 Task: Send an email with the signature Kyle Scott with the subject Introduction to a new business partner and the message Can you please provide more information about the new safety regulations? from softage.6@softage.net to softage.9@softage.net and move the email from Sent Items to the folder Manufacturing
Action: Mouse moved to (78, 97)
Screenshot: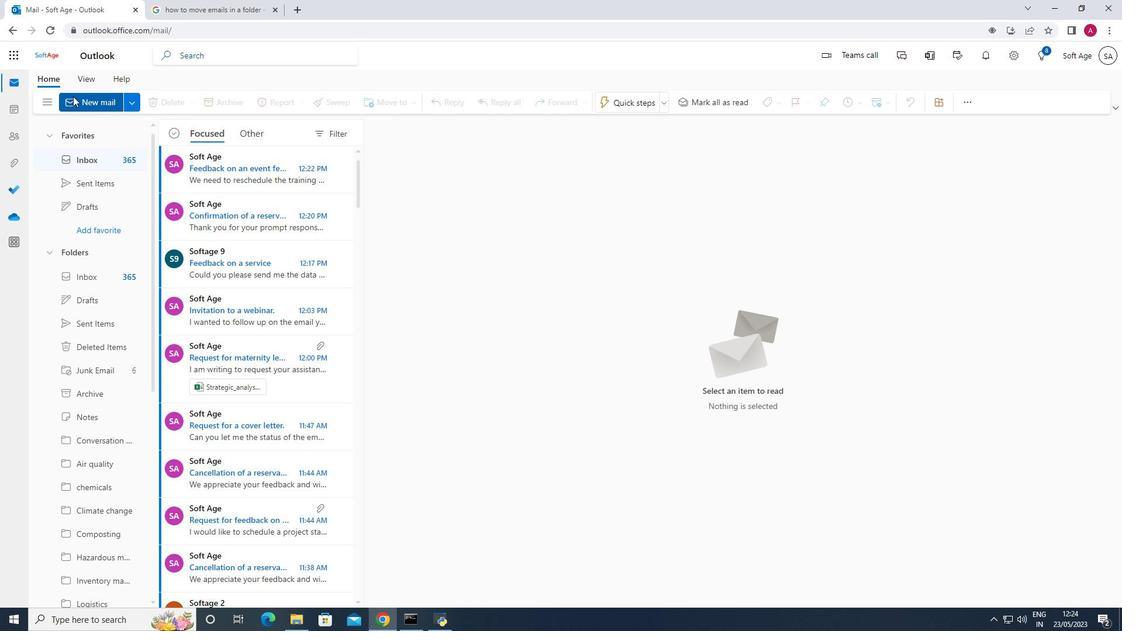 
Action: Mouse pressed left at (78, 97)
Screenshot: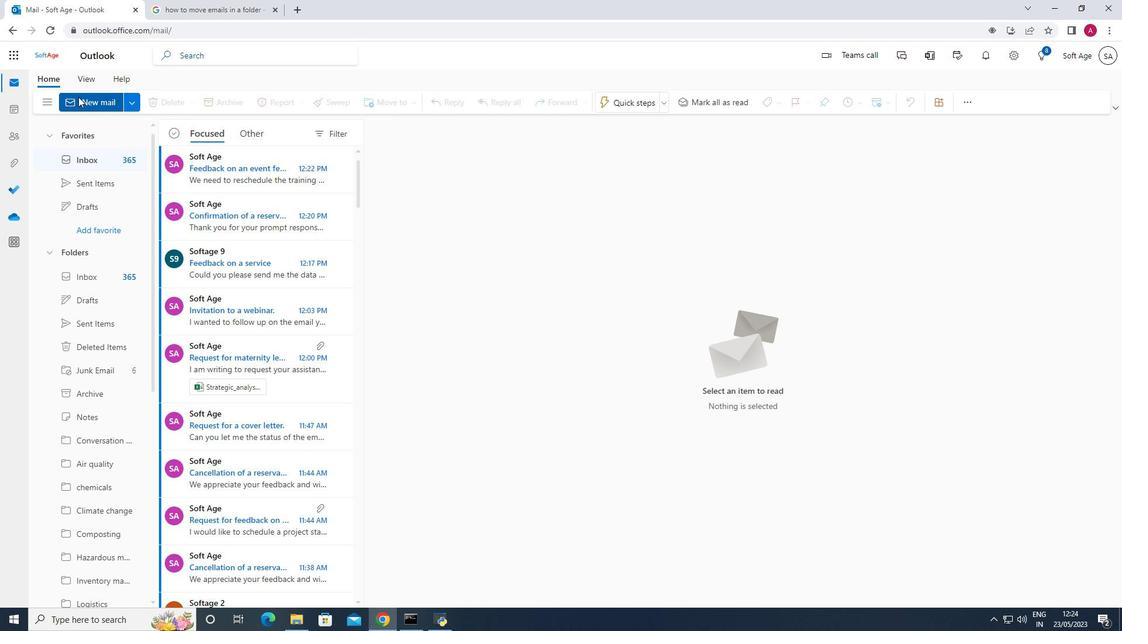 
Action: Mouse moved to (794, 101)
Screenshot: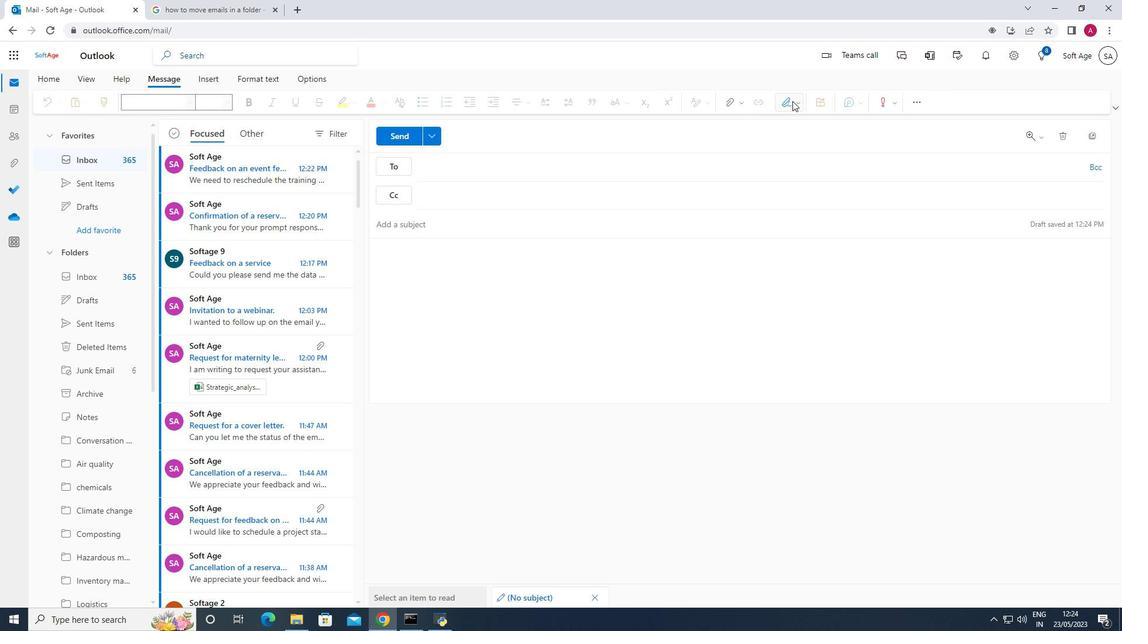 
Action: Mouse pressed left at (794, 101)
Screenshot: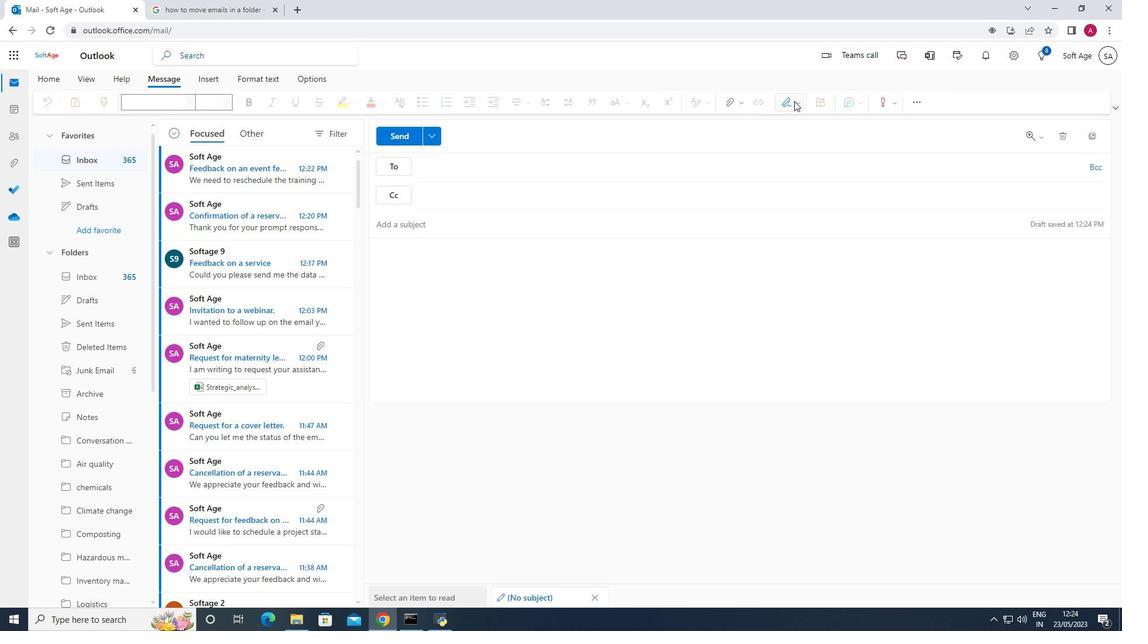 
Action: Mouse moved to (762, 152)
Screenshot: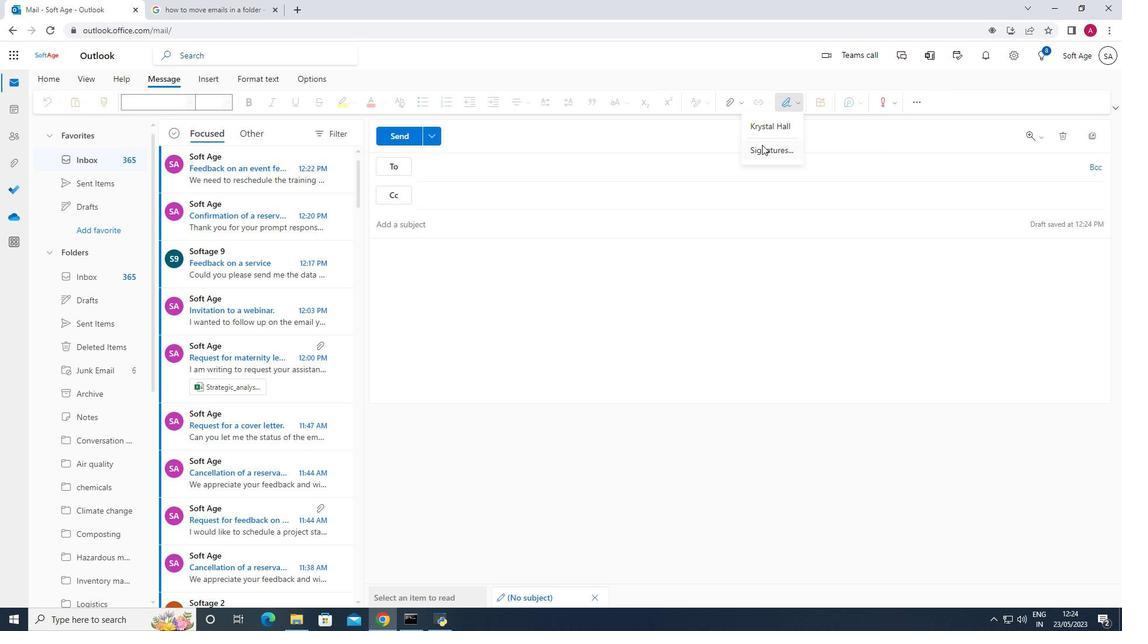 
Action: Mouse pressed left at (762, 152)
Screenshot: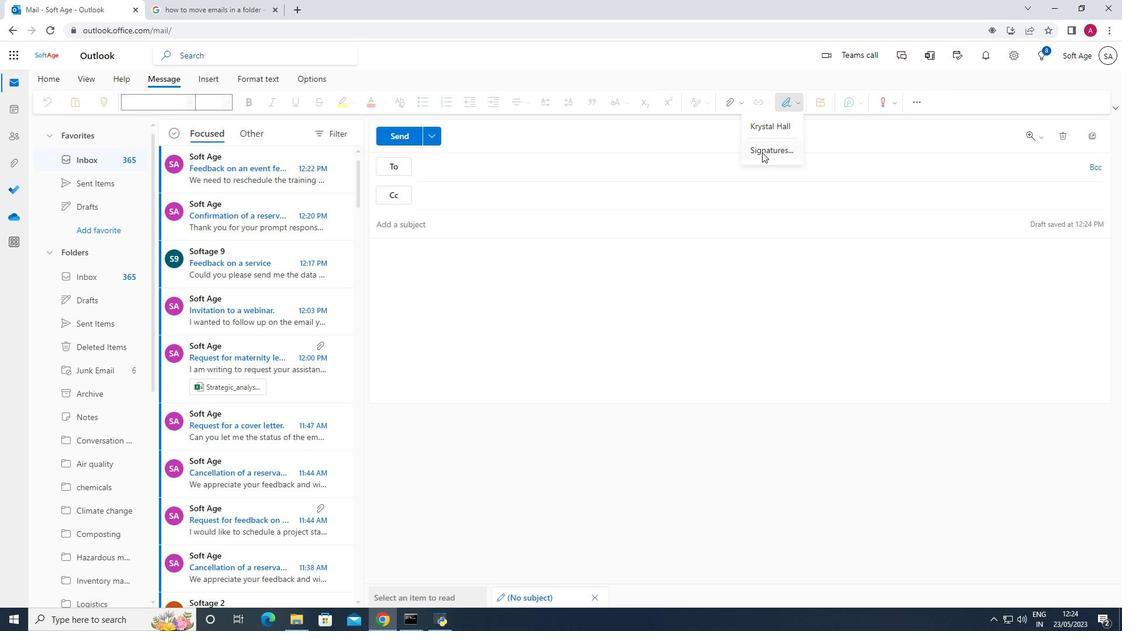 
Action: Mouse moved to (787, 194)
Screenshot: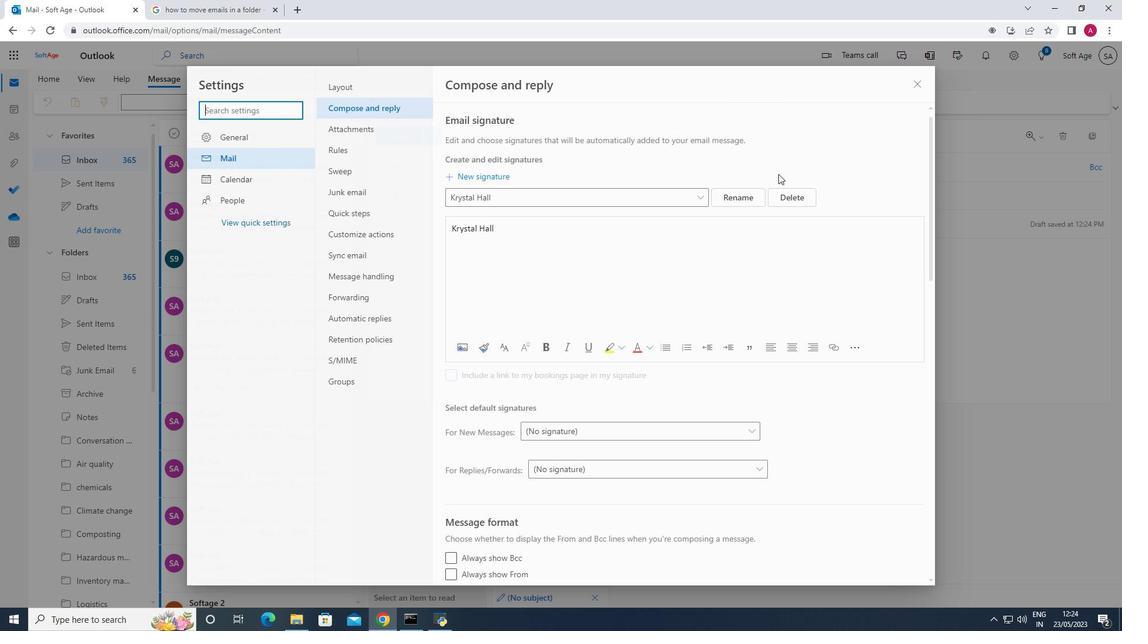 
Action: Mouse pressed left at (787, 194)
Screenshot: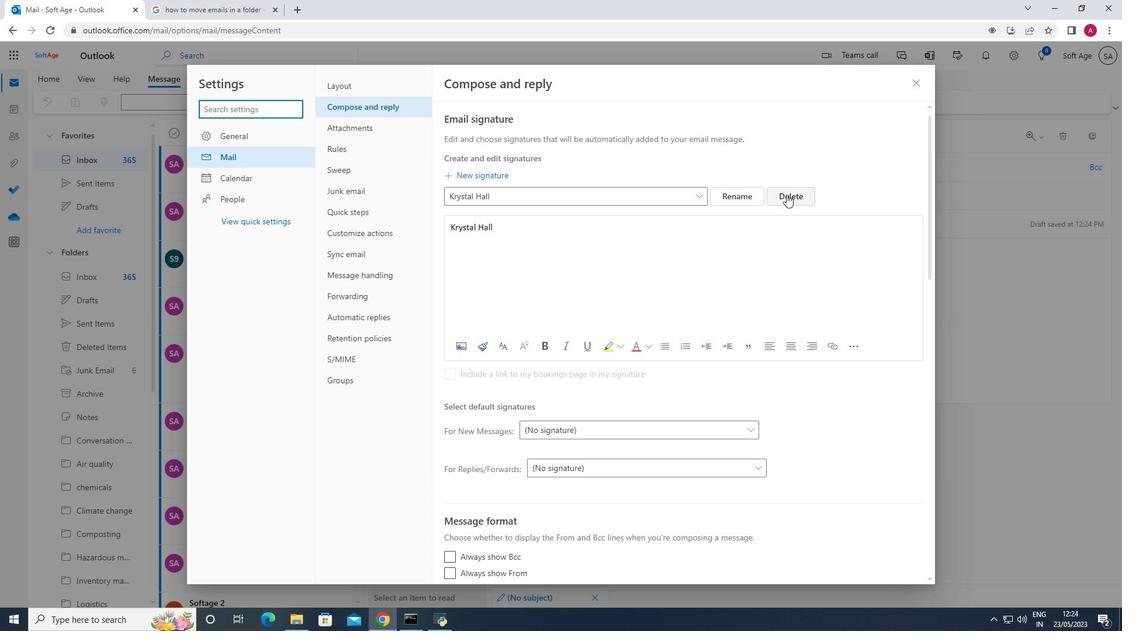 
Action: Mouse moved to (491, 196)
Screenshot: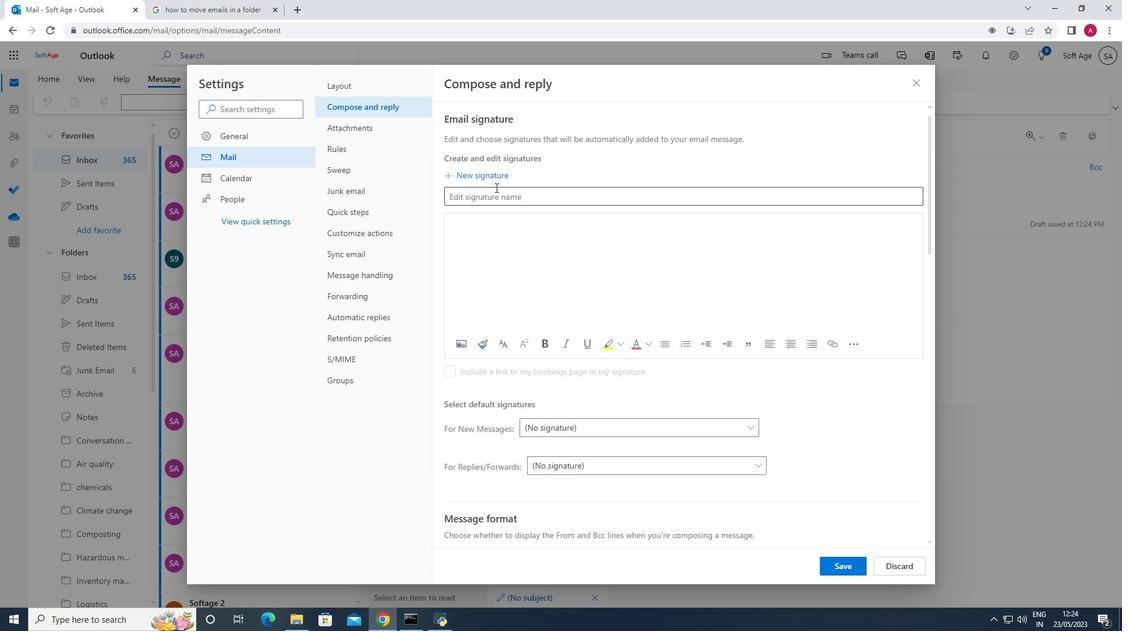 
Action: Mouse pressed left at (491, 196)
Screenshot: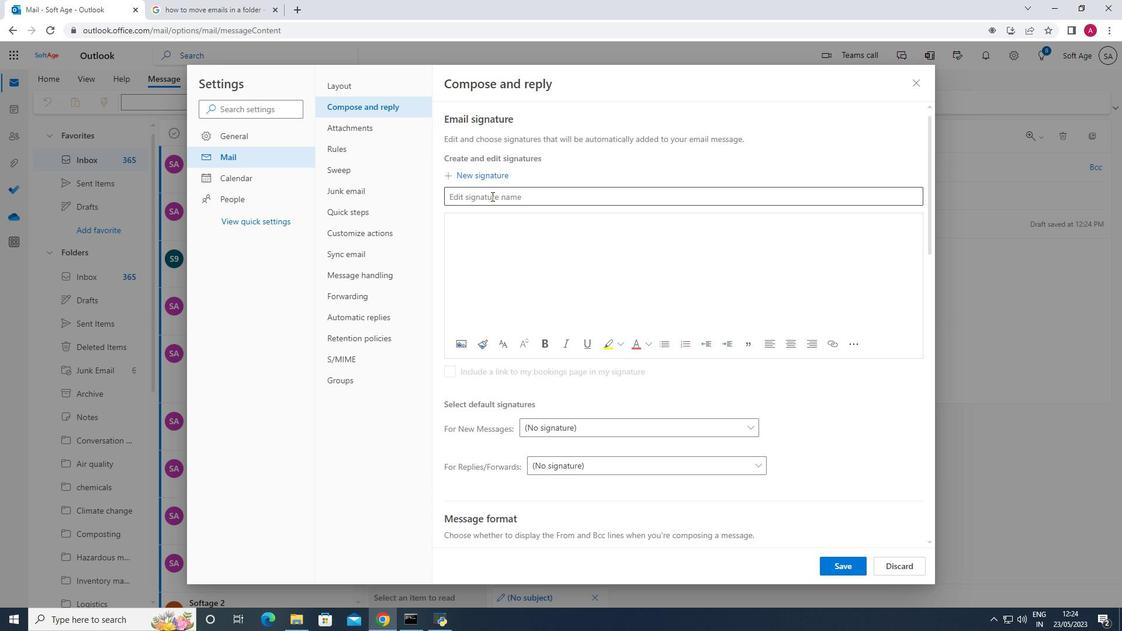 
Action: Key pressed <Key.shift_r>Kyle<Key.space><Key.shift>Scott
Screenshot: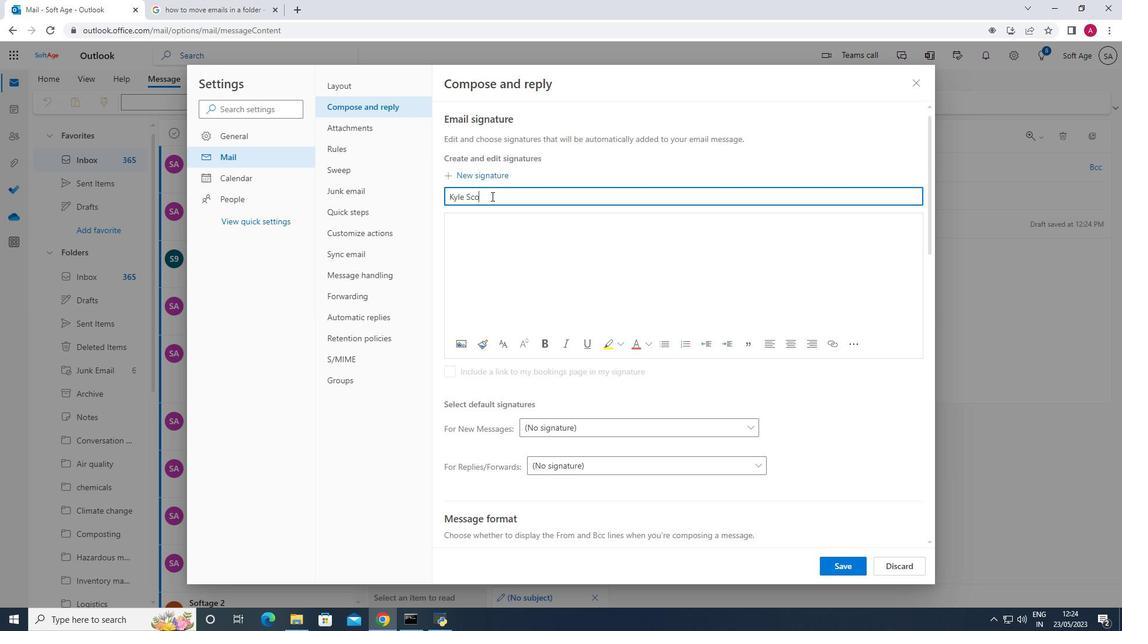 
Action: Mouse moved to (447, 221)
Screenshot: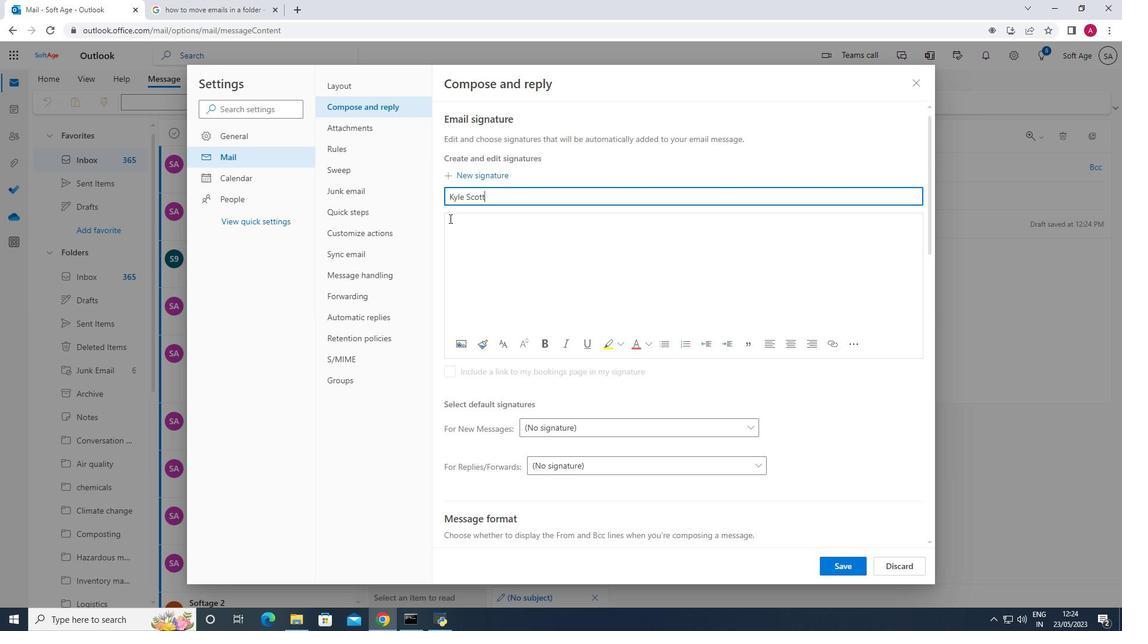 
Action: Mouse pressed left at (447, 221)
Screenshot: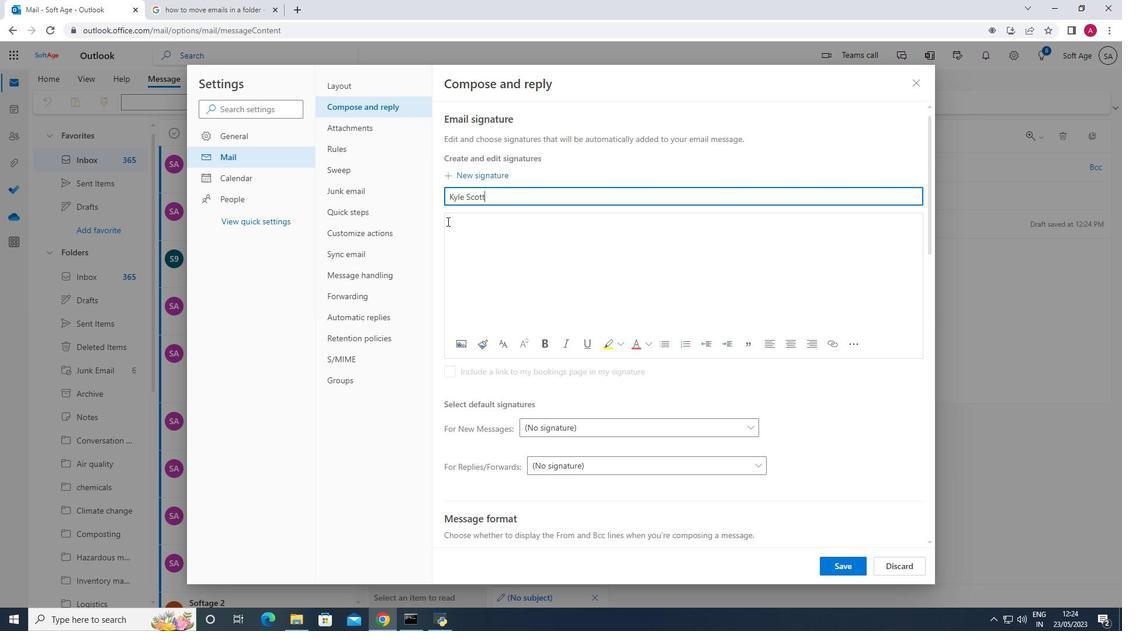 
Action: Key pressed <Key.shift_r>Kyle<Key.space><Key.shift>Scott
Screenshot: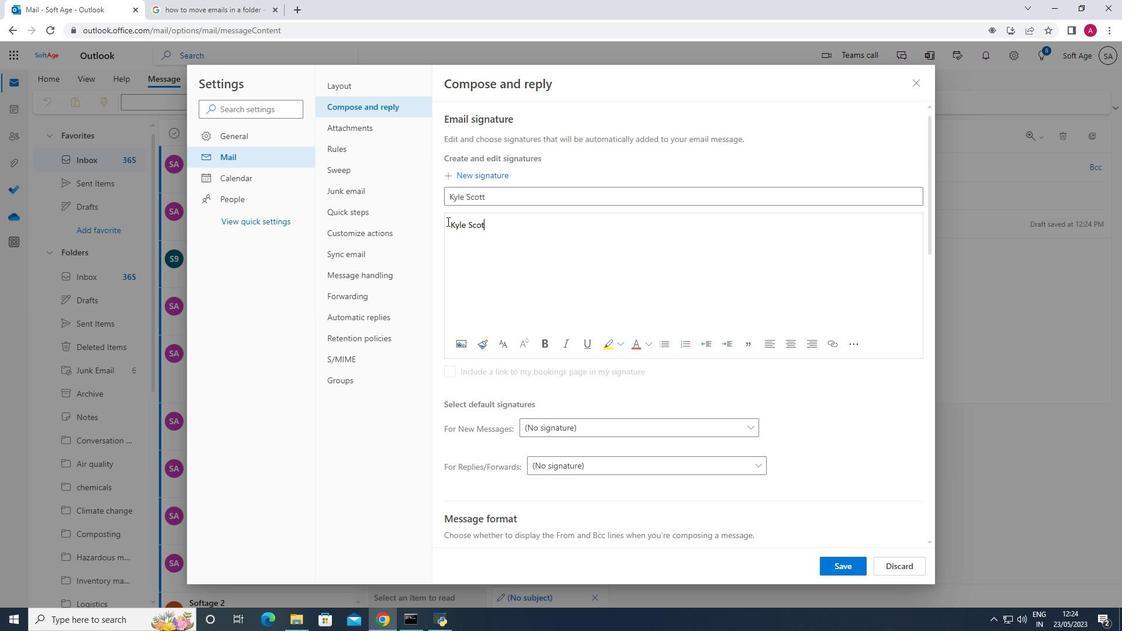 
Action: Mouse moved to (840, 569)
Screenshot: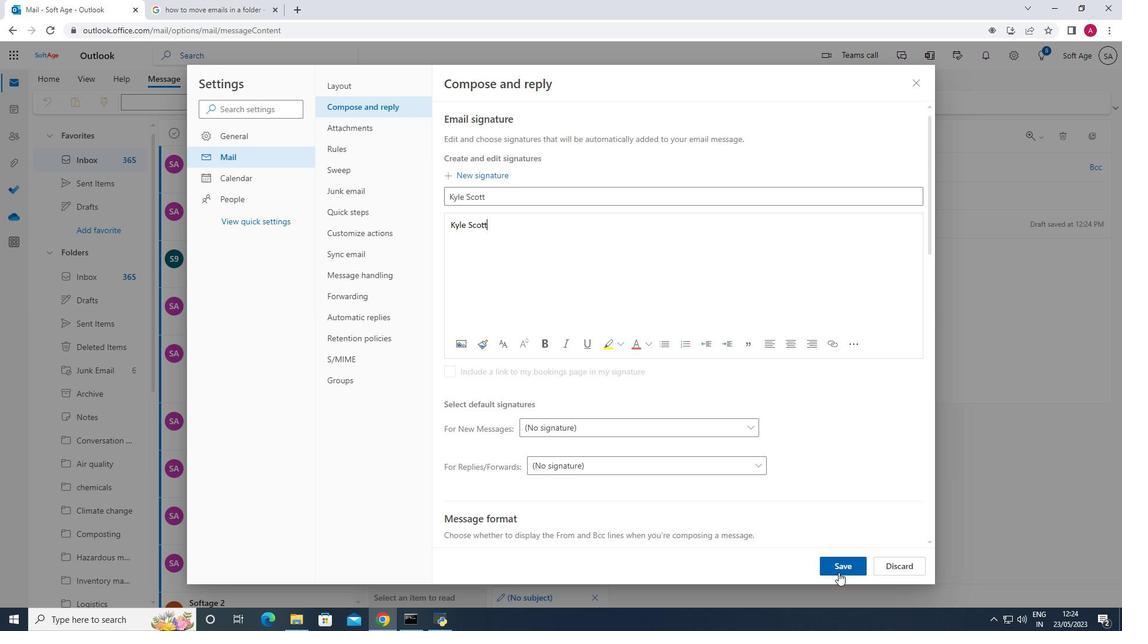 
Action: Mouse pressed left at (840, 569)
Screenshot: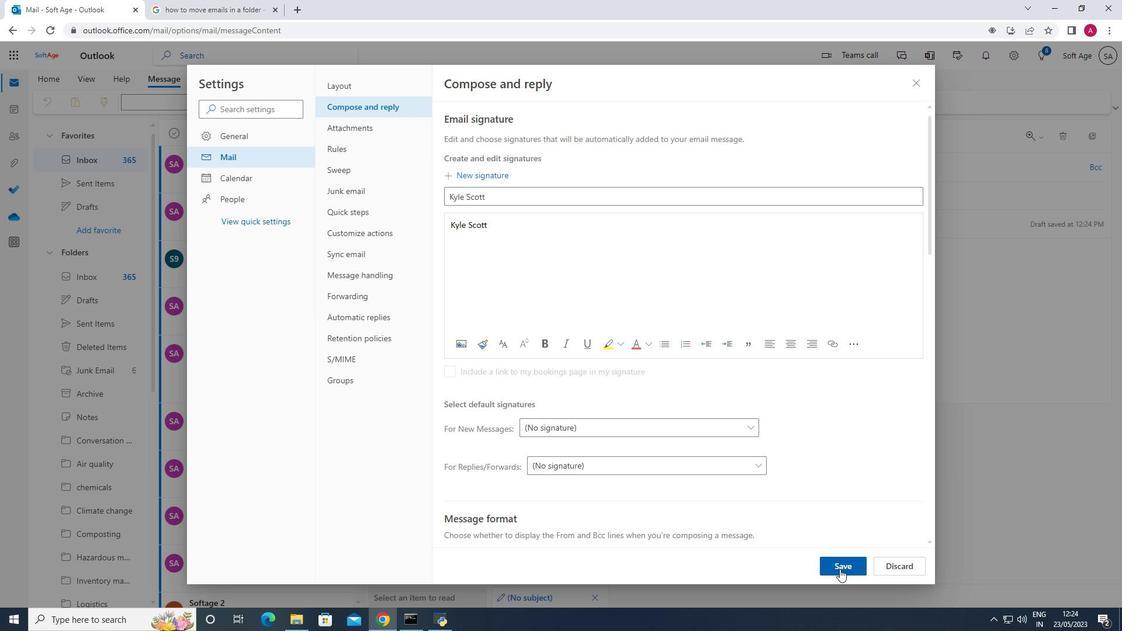 
Action: Mouse moved to (915, 86)
Screenshot: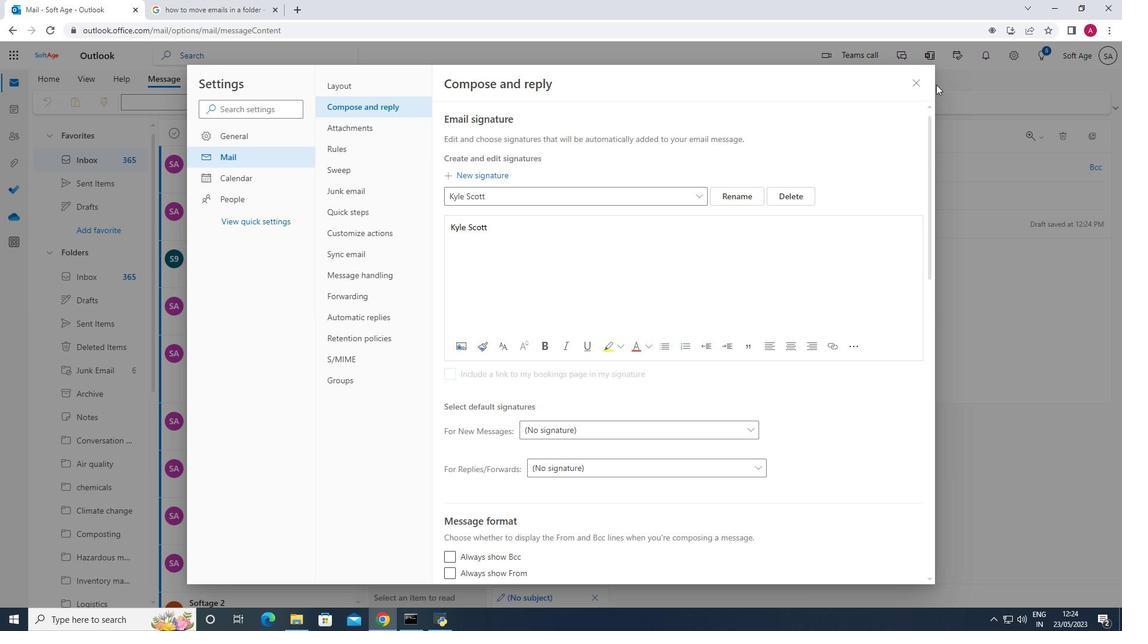 
Action: Mouse pressed left at (915, 86)
Screenshot: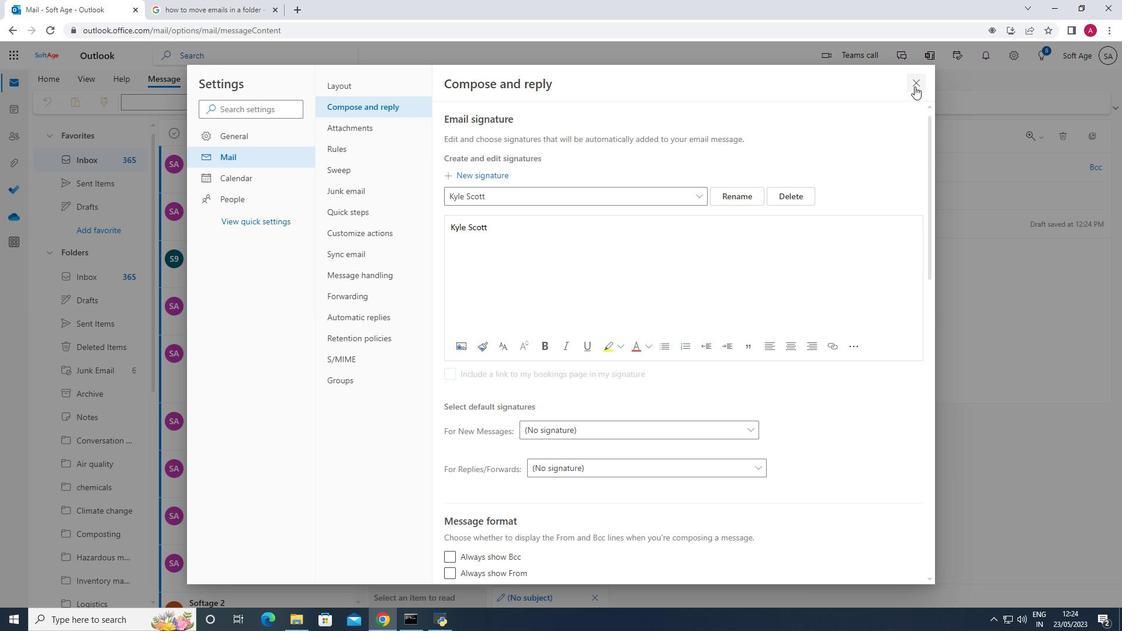 
Action: Mouse moved to (800, 108)
Screenshot: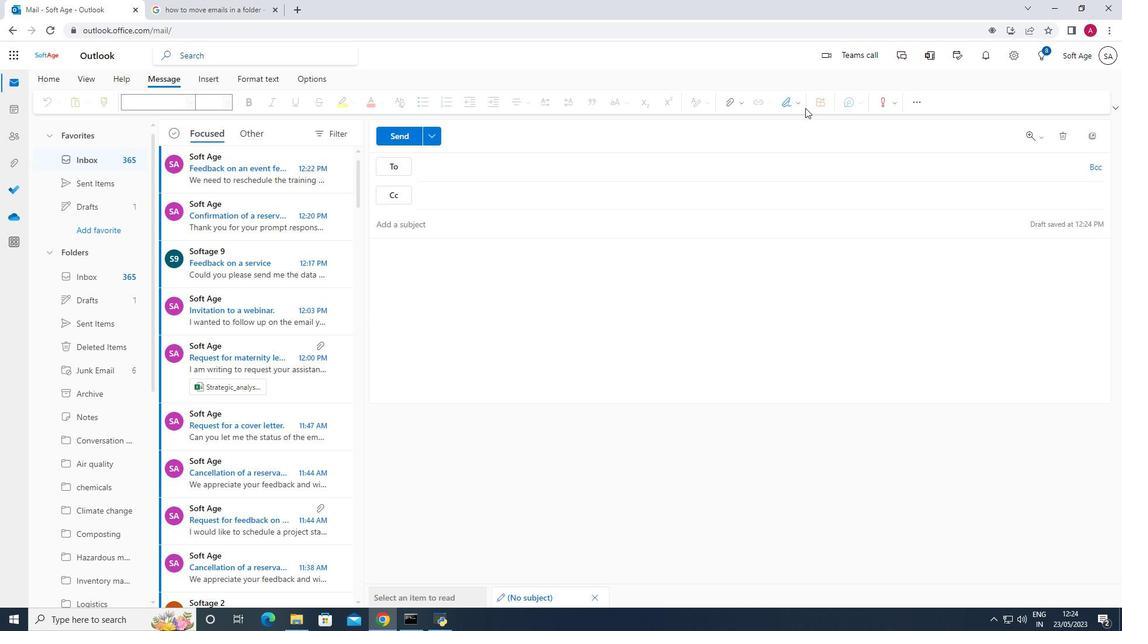 
Action: Mouse pressed left at (800, 108)
Screenshot: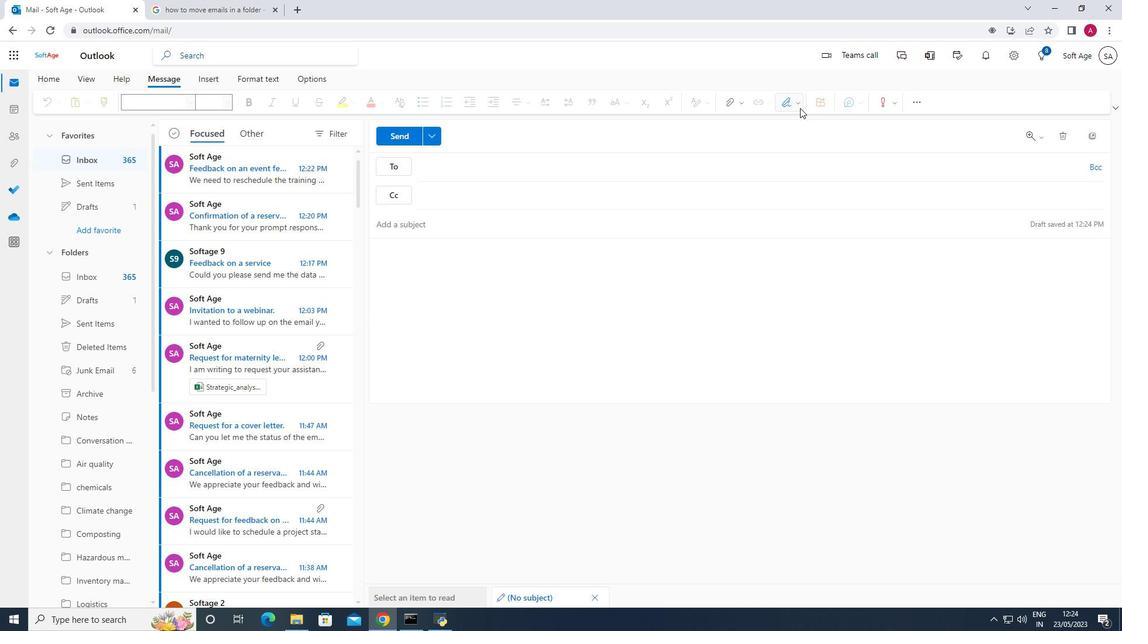 
Action: Mouse moved to (771, 130)
Screenshot: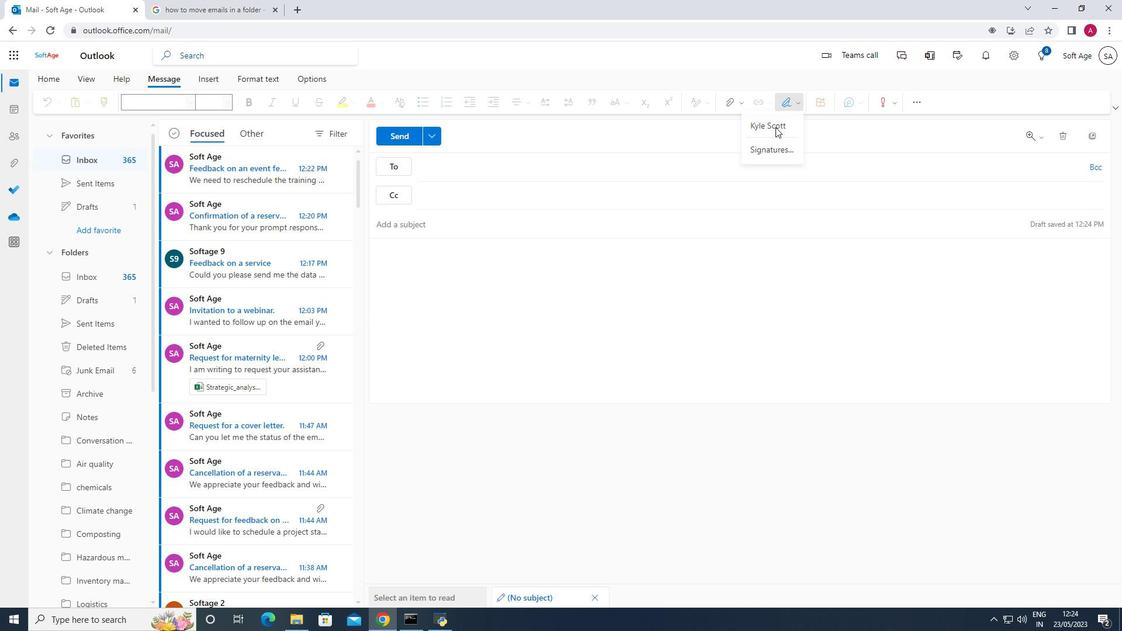 
Action: Mouse pressed left at (771, 130)
Screenshot: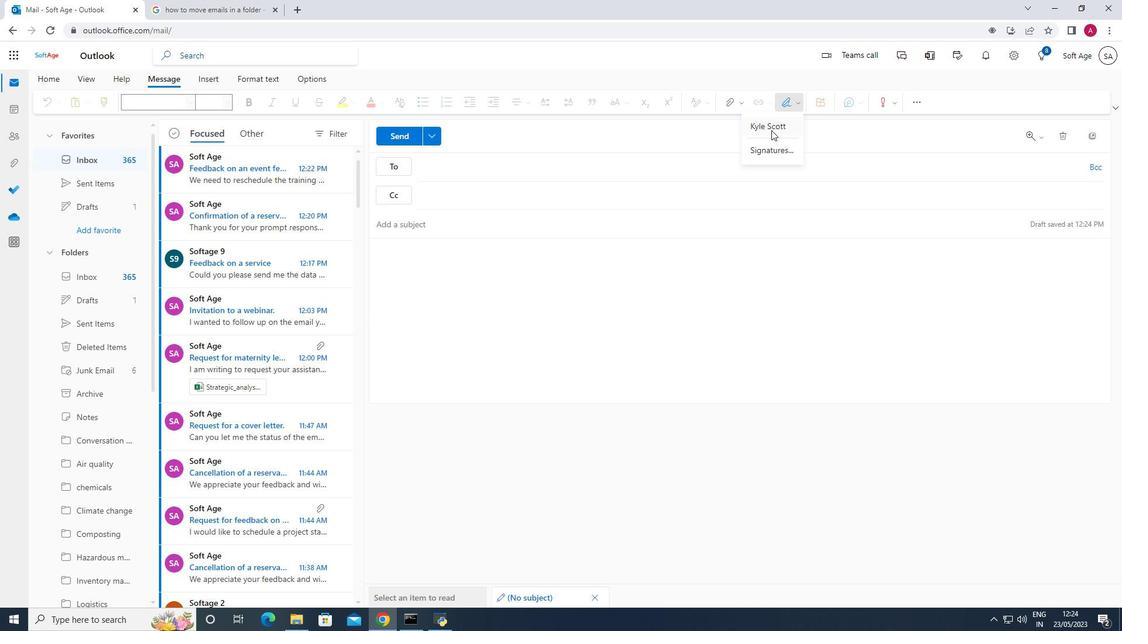 
Action: Mouse moved to (398, 221)
Screenshot: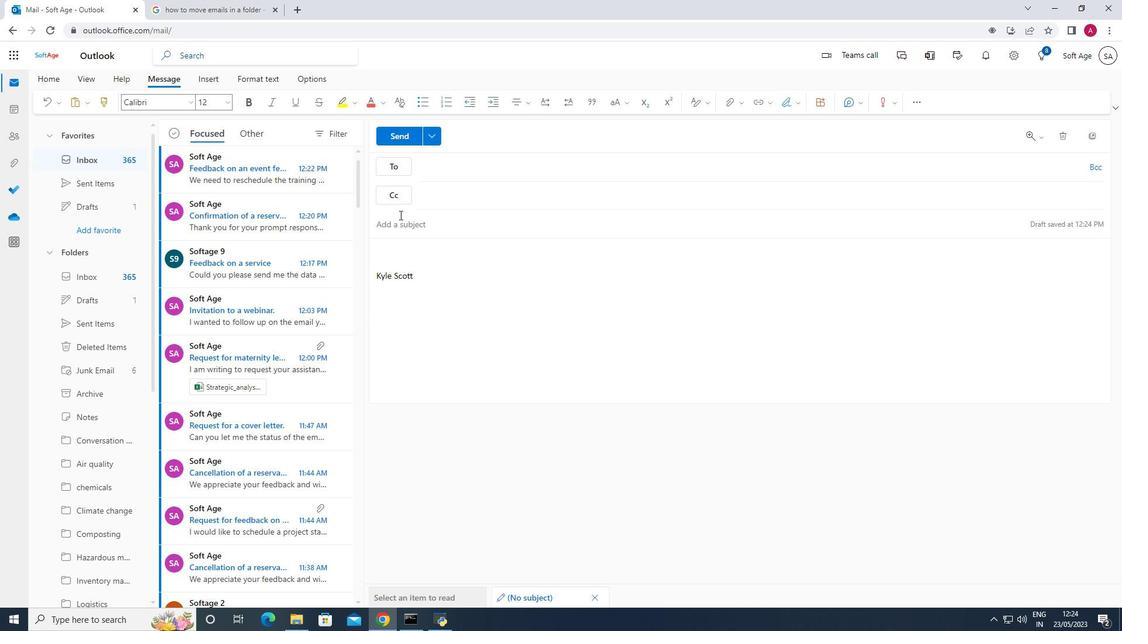 
Action: Mouse pressed left at (398, 221)
Screenshot: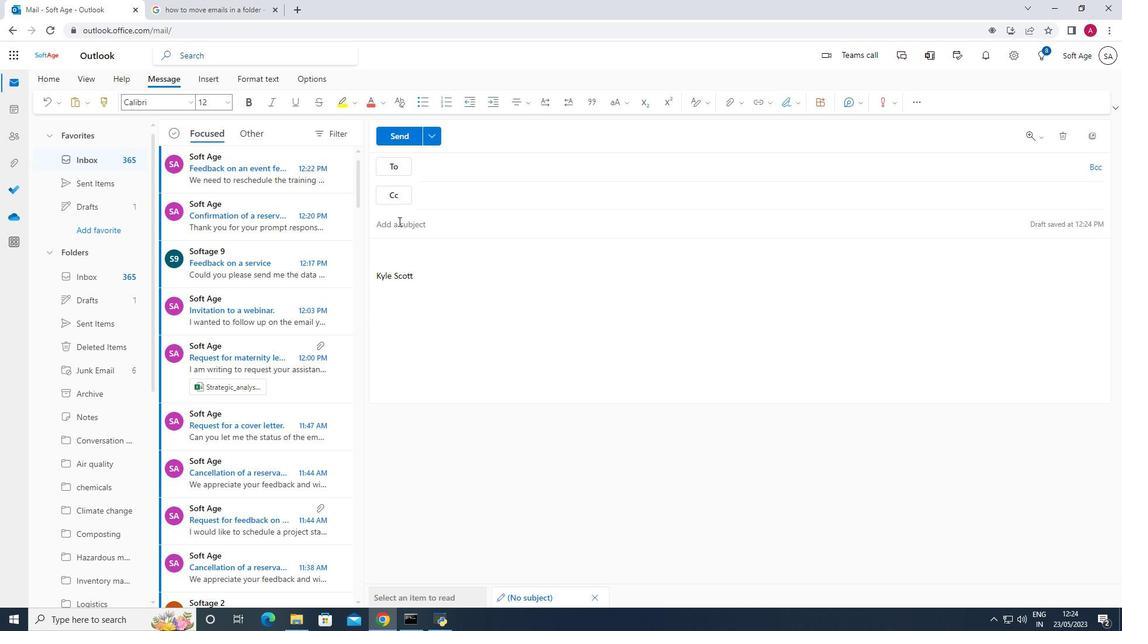 
Action: Key pressed <Key.shift><Key.shift><Key.shift><Key.shift><Key.shift><Key.shift><Key.shift><Key.shift><Key.shift><Key.shift><Key.shift><Key.shift><Key.shift><Key.shift><Key.shift><Key.shift><Key.shift><Key.shift><Key.shift><Key.shift><Key.shift>Introduction<Key.space>to<Key.space>a<Key.space>new<Key.space>business<Key.space>partner<Key.space>
Screenshot: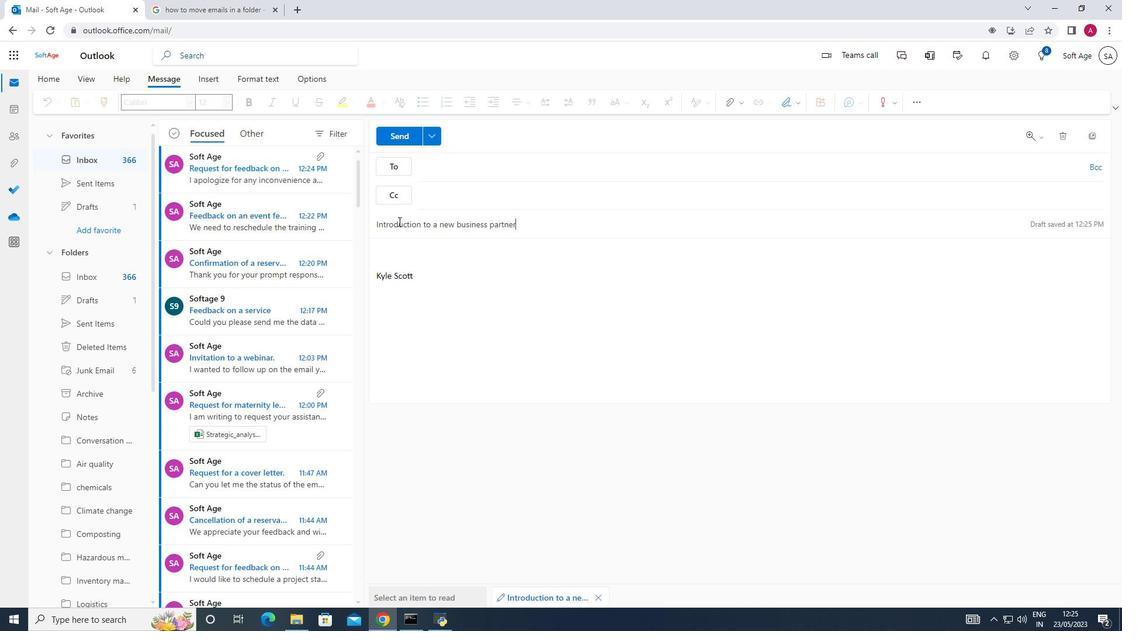 
Action: Mouse moved to (384, 249)
Screenshot: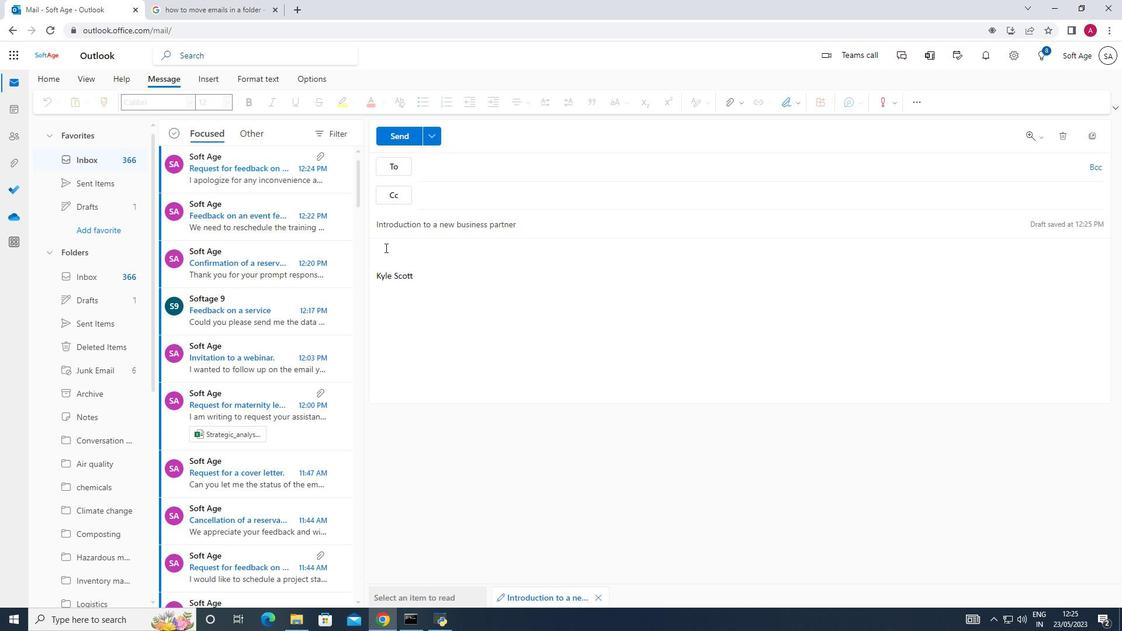 
Action: Mouse pressed left at (384, 249)
Screenshot: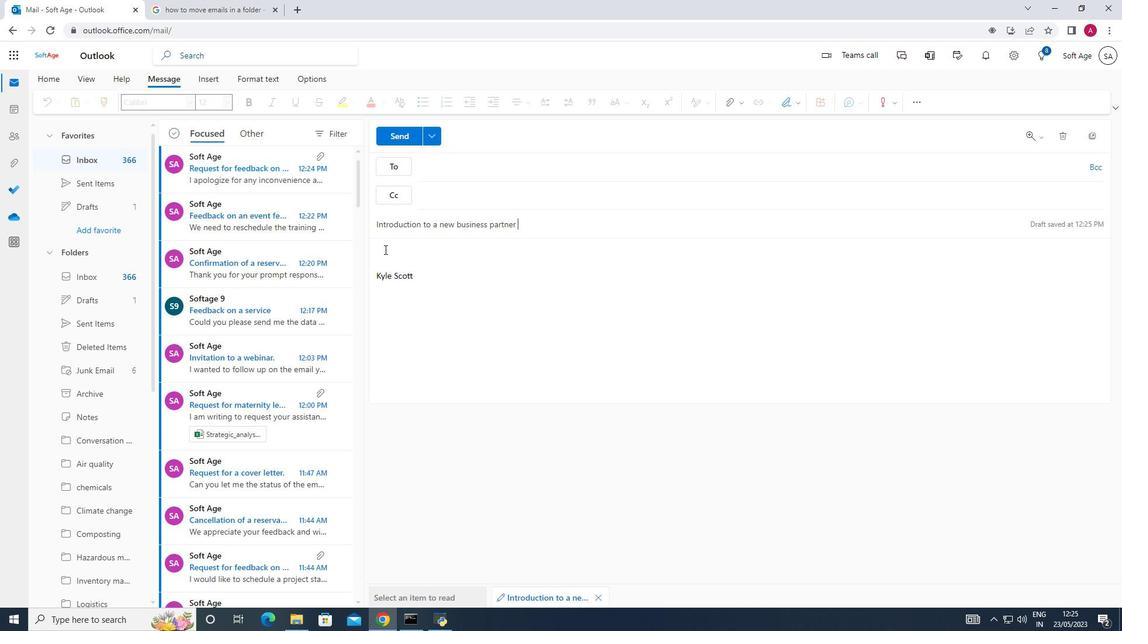 
Action: Key pressed <Key.shift>Can<Key.space>u<Key.space>please<Key.space>provide<Key.space>more<Key.space><Key.tab><Key.space>about<Key.space>the<Key.space><Key.space><Key.backspace>new<Key.space>safety<Key.space>regulations<Key.shift_r>?
Screenshot: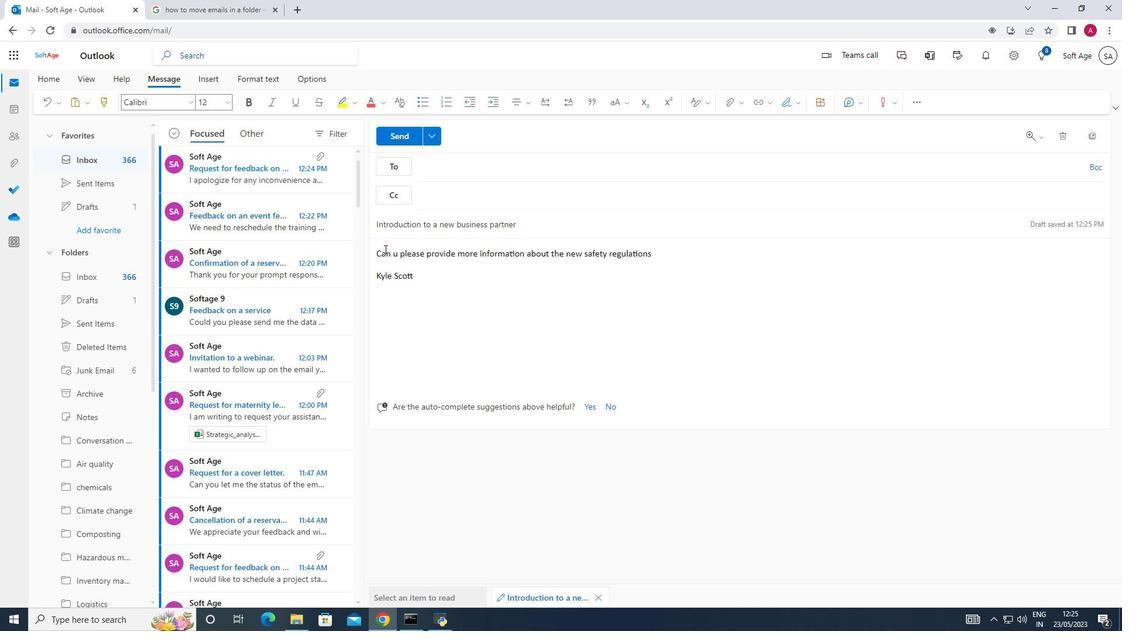 
Action: Mouse moved to (435, 164)
Screenshot: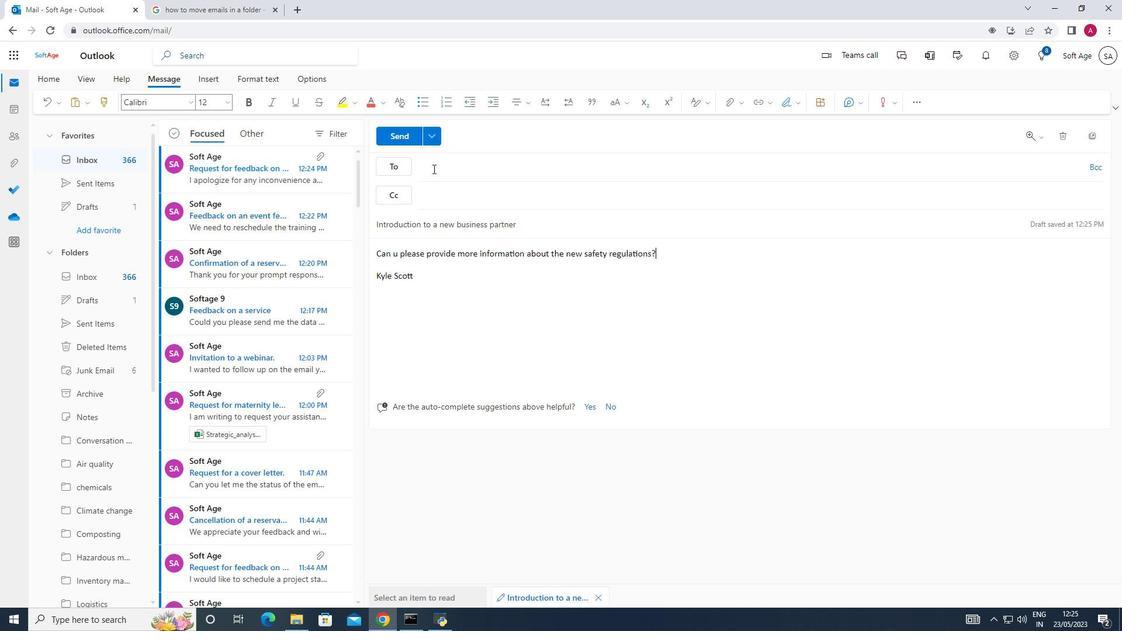 
Action: Mouse pressed left at (435, 164)
Screenshot: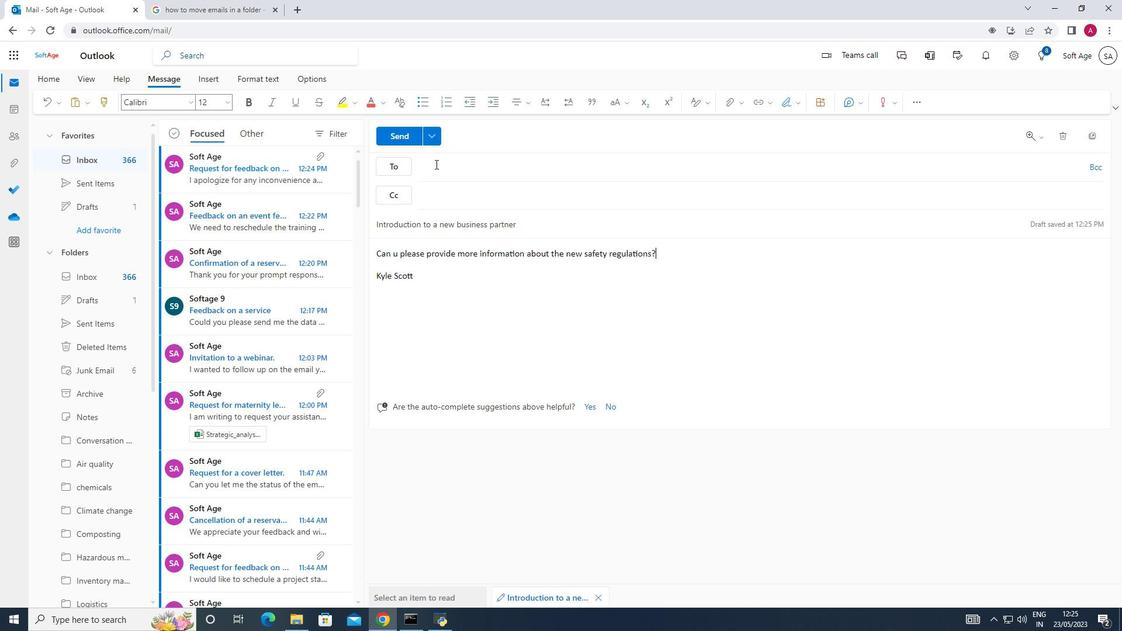 
Action: Key pressed <Key.shift>softage.9<Key.shift>@softage.net
Screenshot: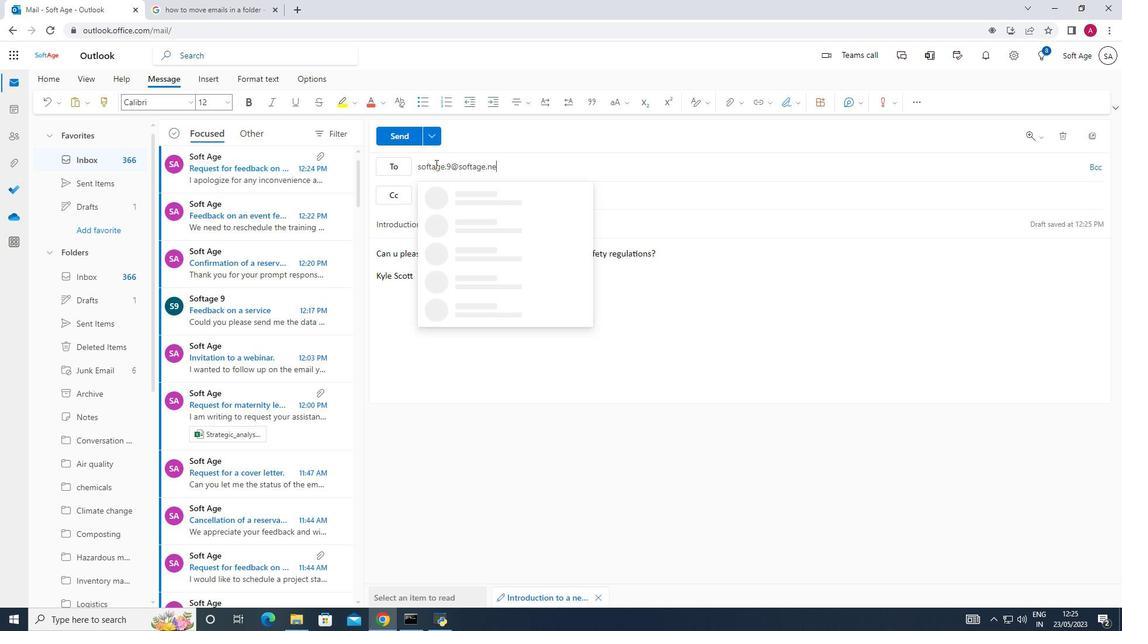 
Action: Mouse moved to (482, 202)
Screenshot: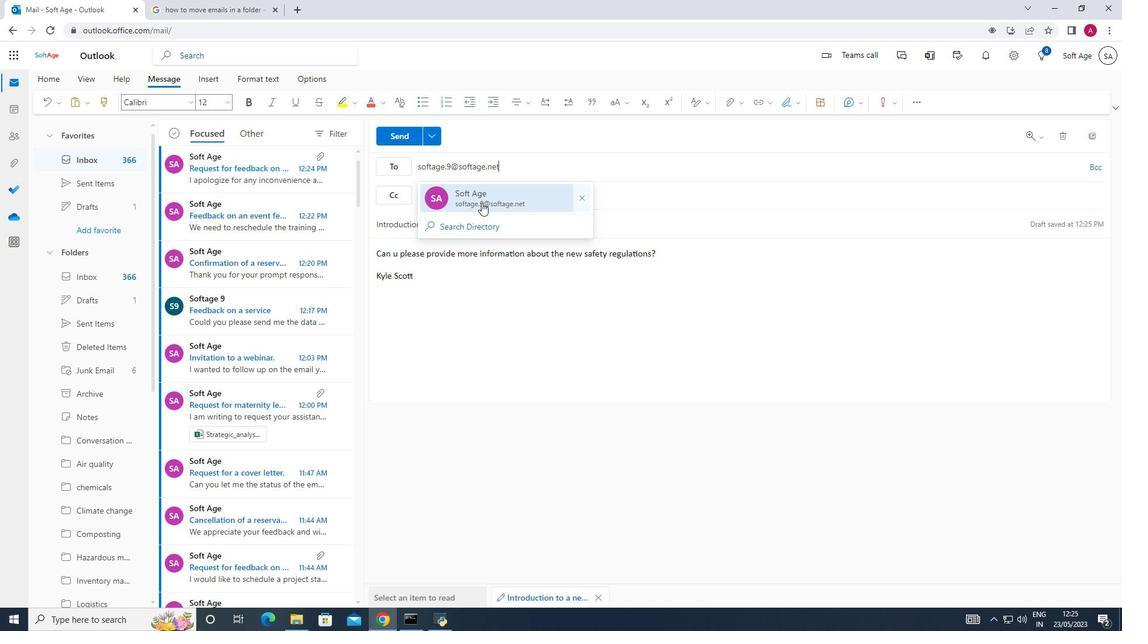 
Action: Mouse pressed left at (482, 202)
Screenshot: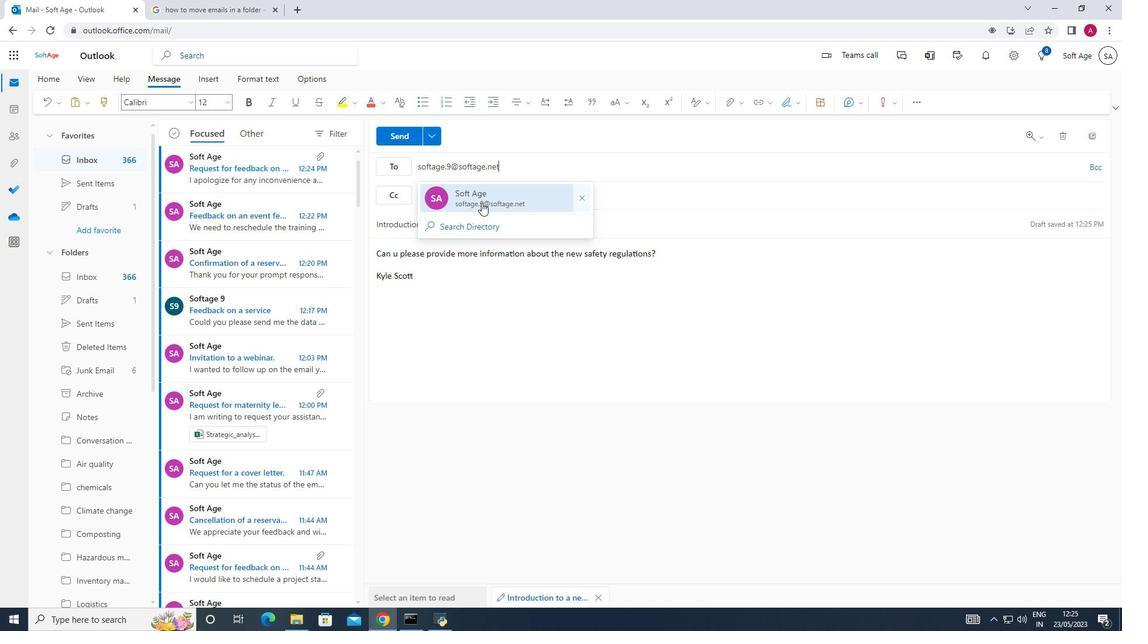 
Action: Mouse moved to (393, 130)
Screenshot: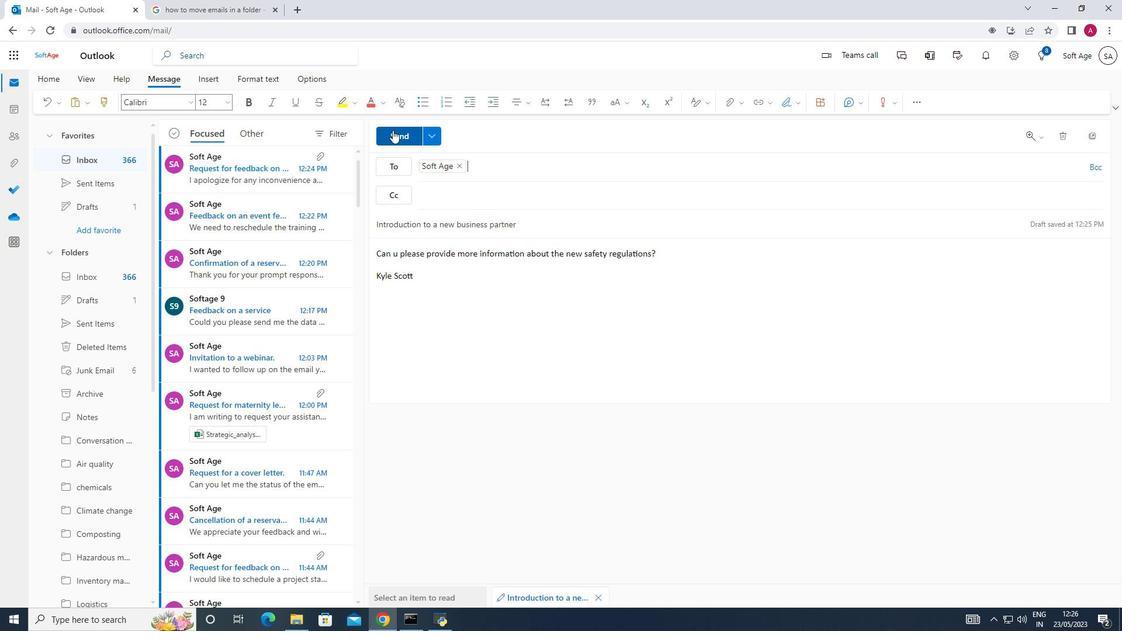 
Action: Mouse pressed left at (393, 130)
Screenshot: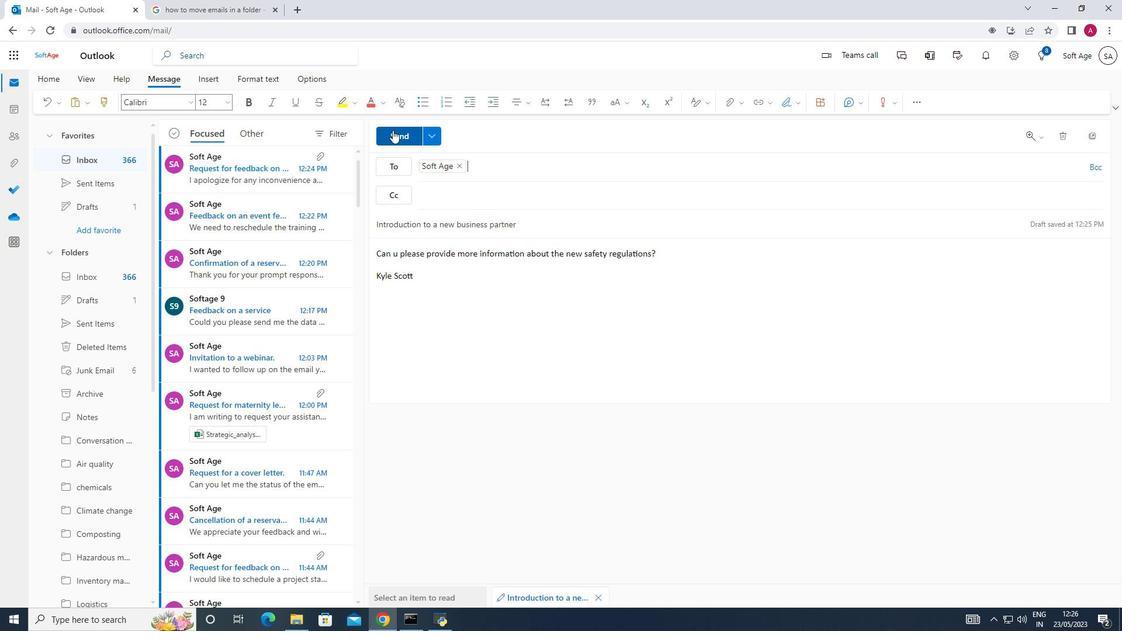 
Action: Mouse moved to (92, 387)
Screenshot: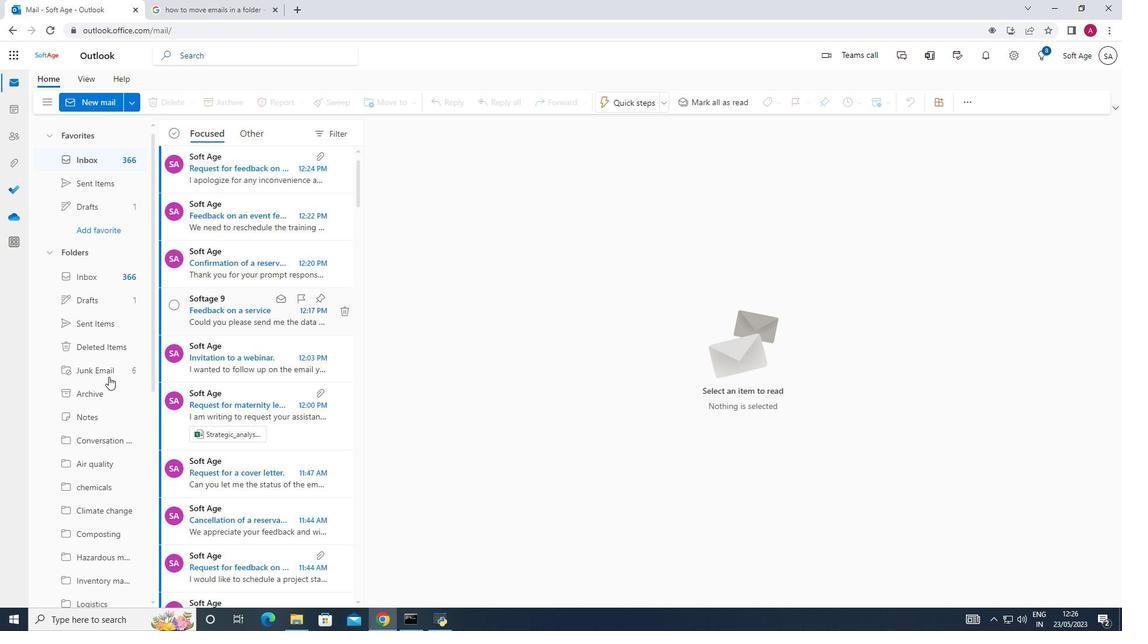 
Action: Mouse scrolled (92, 387) with delta (0, 0)
Screenshot: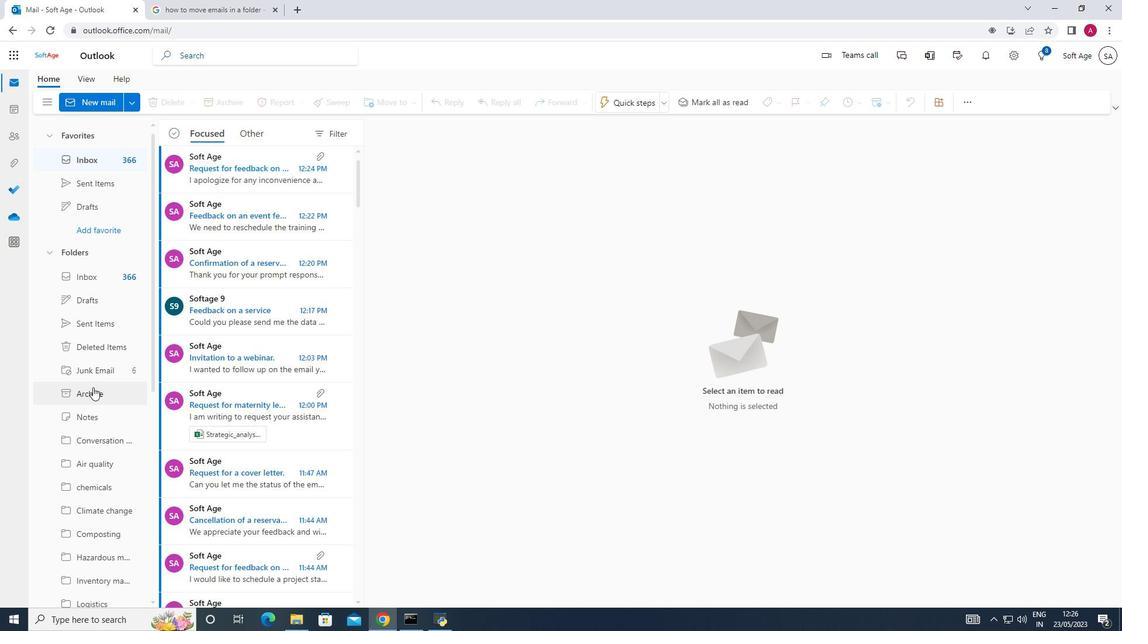 
Action: Mouse scrolled (92, 387) with delta (0, 0)
Screenshot: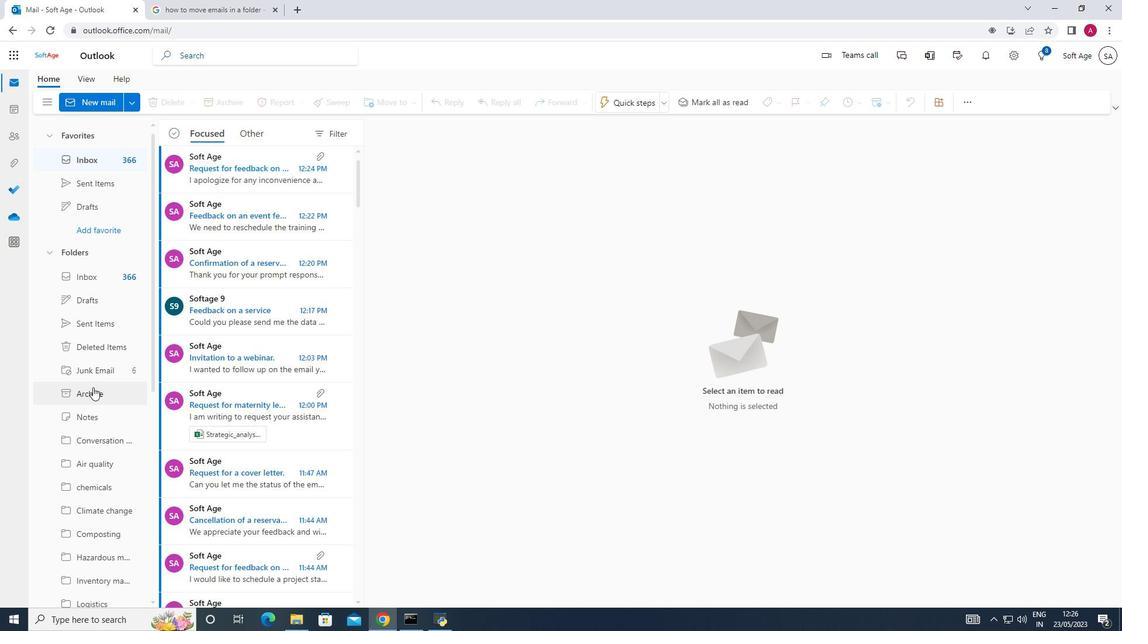 
Action: Mouse scrolled (92, 387) with delta (0, 0)
Screenshot: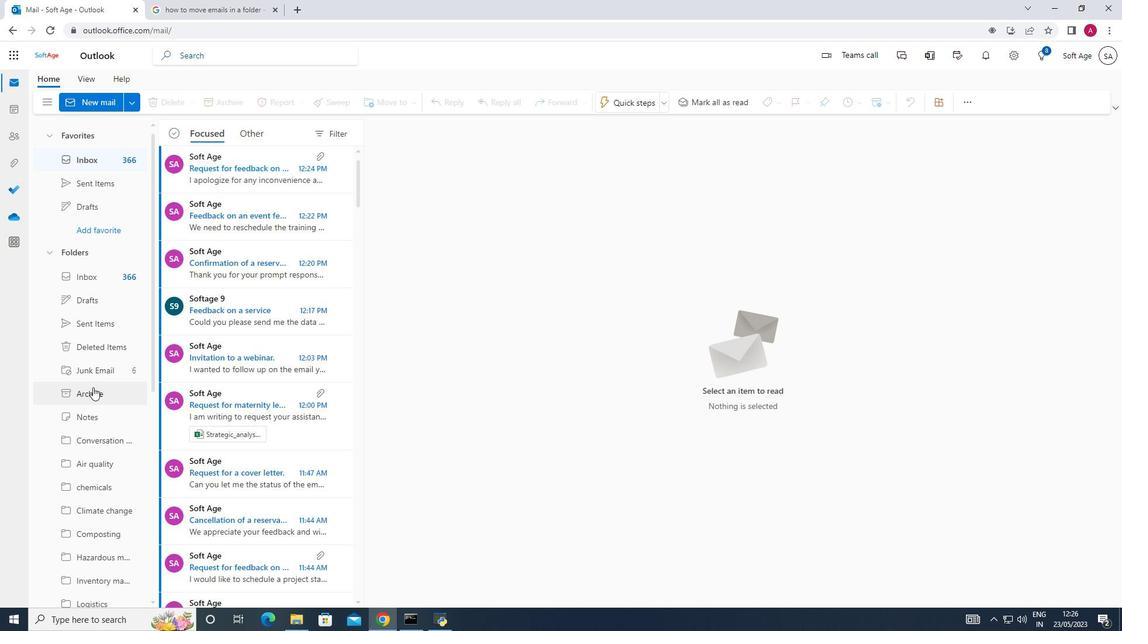 
Action: Mouse scrolled (92, 387) with delta (0, 0)
Screenshot: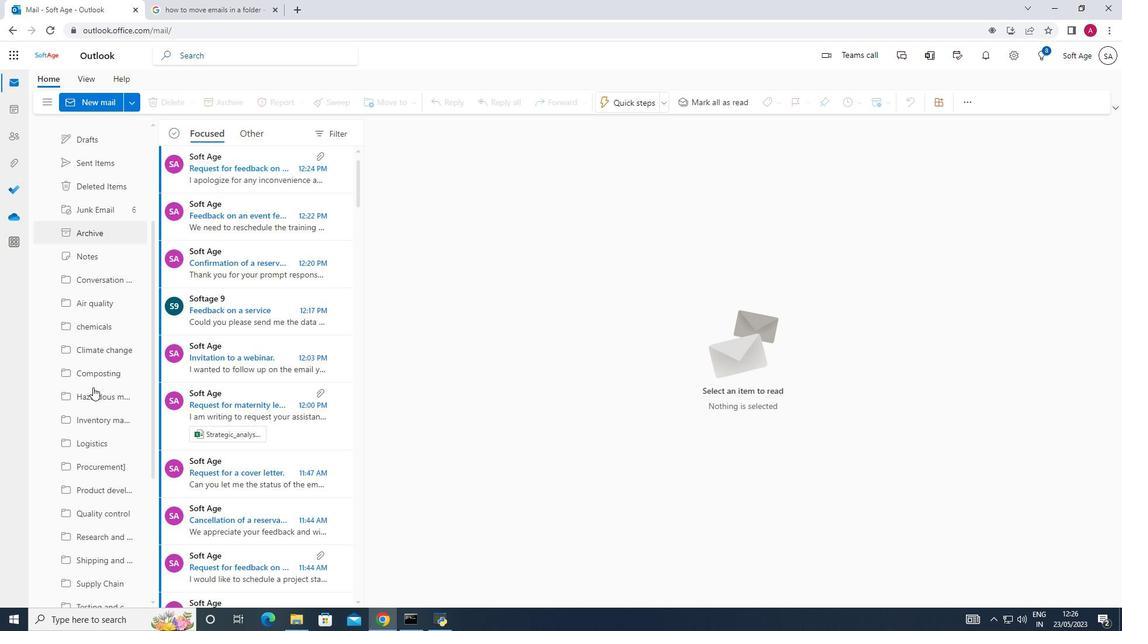 
Action: Mouse scrolled (92, 387) with delta (0, 0)
Screenshot: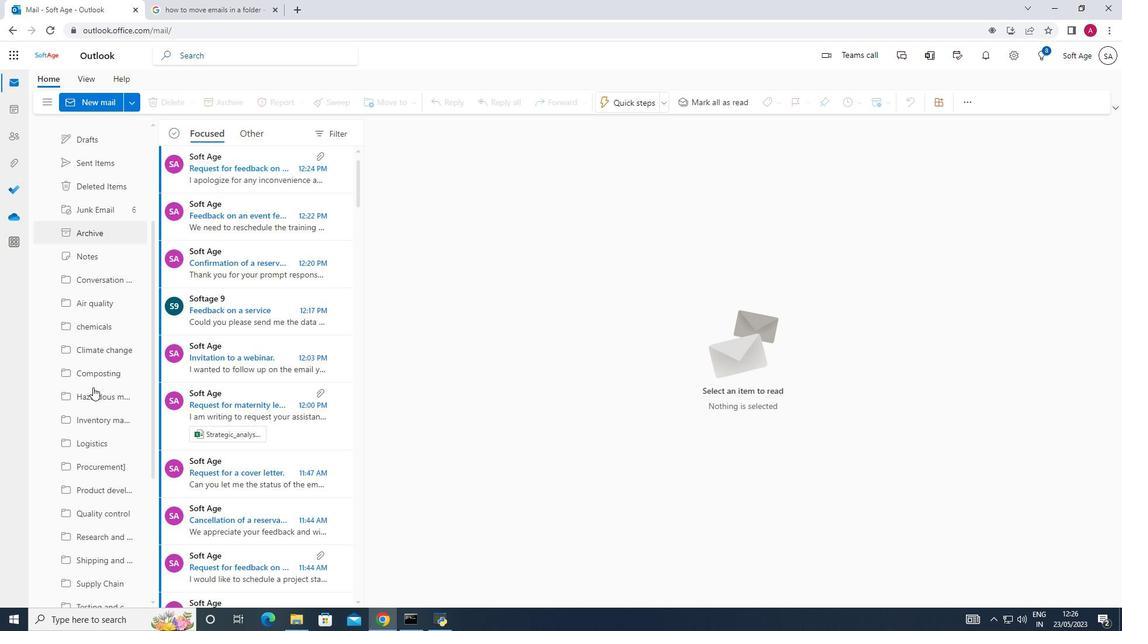 
Action: Mouse scrolled (92, 387) with delta (0, 0)
Screenshot: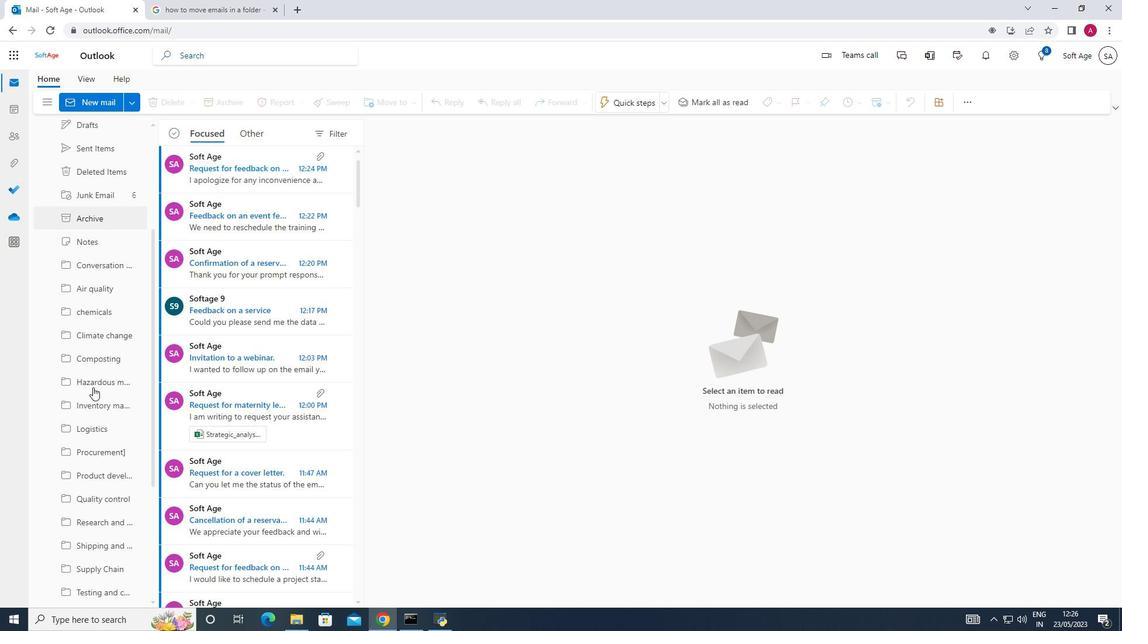 
Action: Mouse moved to (92, 388)
Screenshot: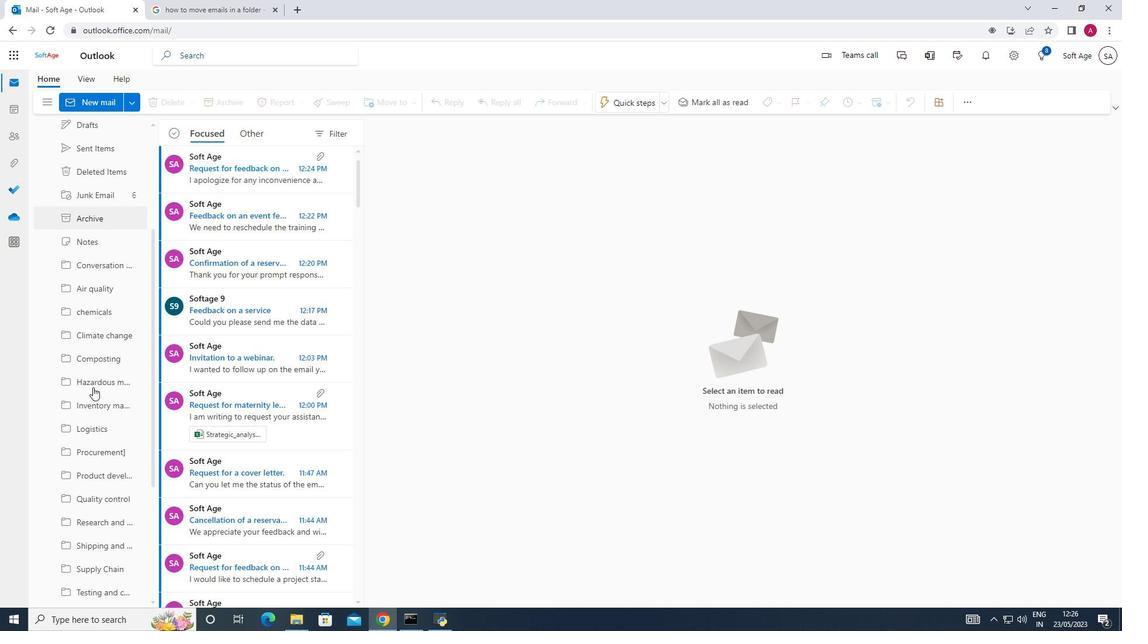 
Action: Mouse scrolled (92, 387) with delta (0, 0)
Screenshot: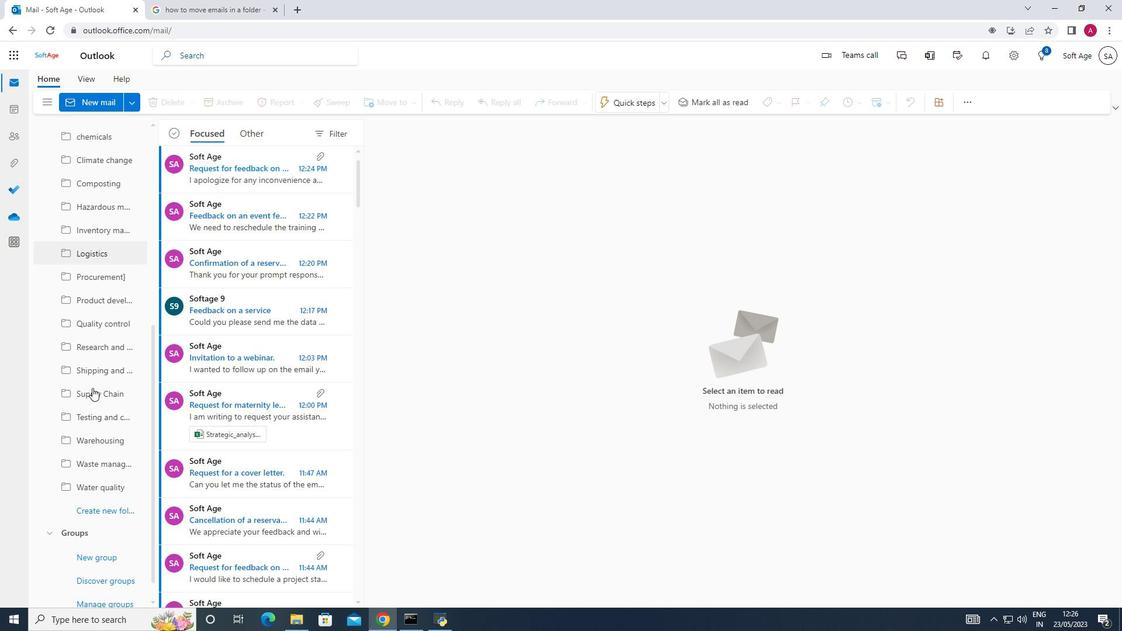 
Action: Mouse scrolled (92, 387) with delta (0, 0)
Screenshot: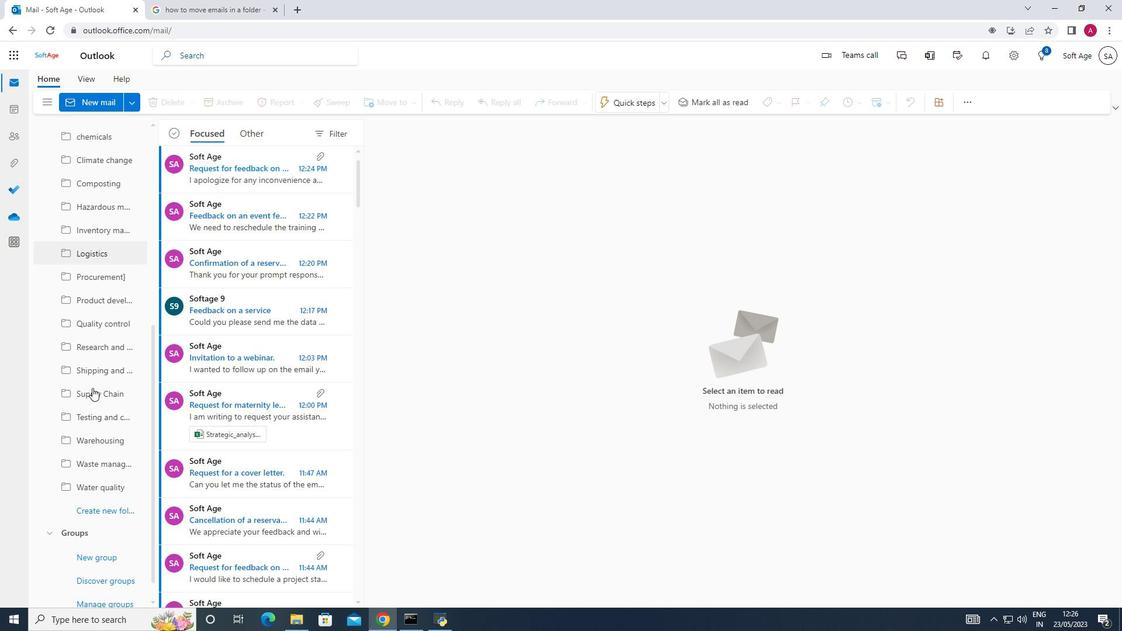 
Action: Mouse scrolled (92, 387) with delta (0, 0)
Screenshot: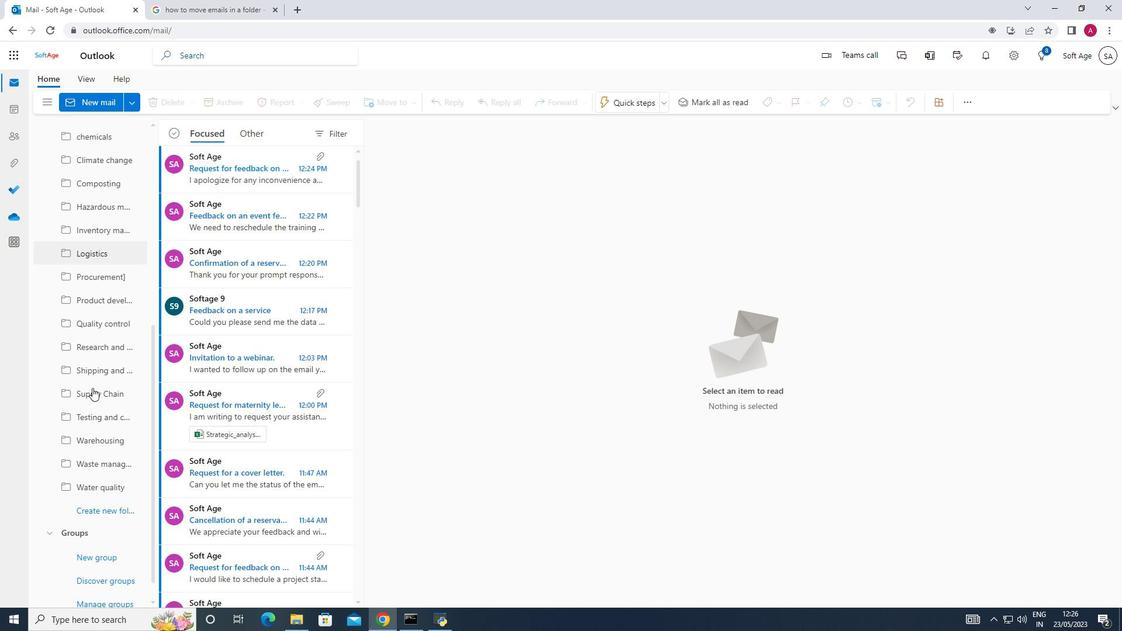 
Action: Mouse moved to (122, 497)
Screenshot: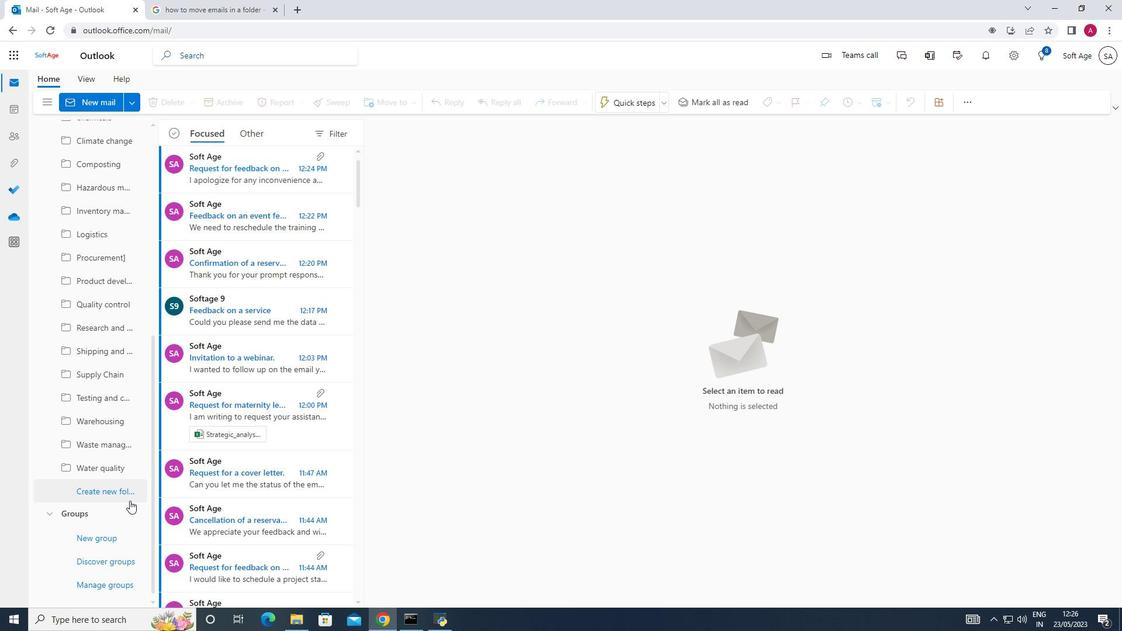
Action: Mouse pressed left at (122, 497)
Screenshot: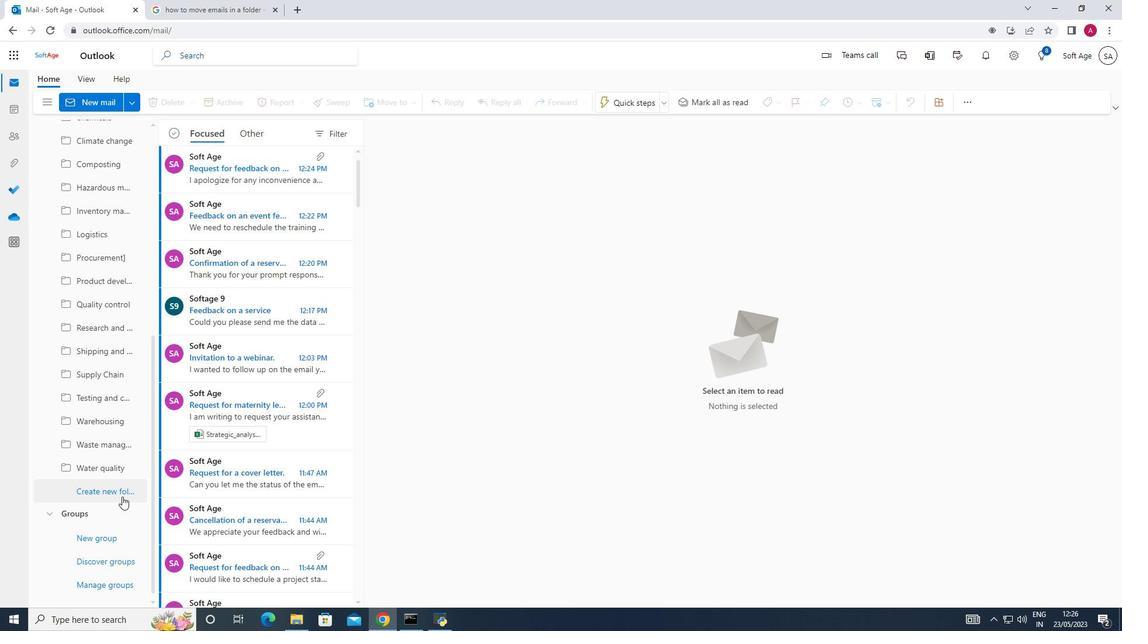 
Action: Mouse moved to (85, 488)
Screenshot: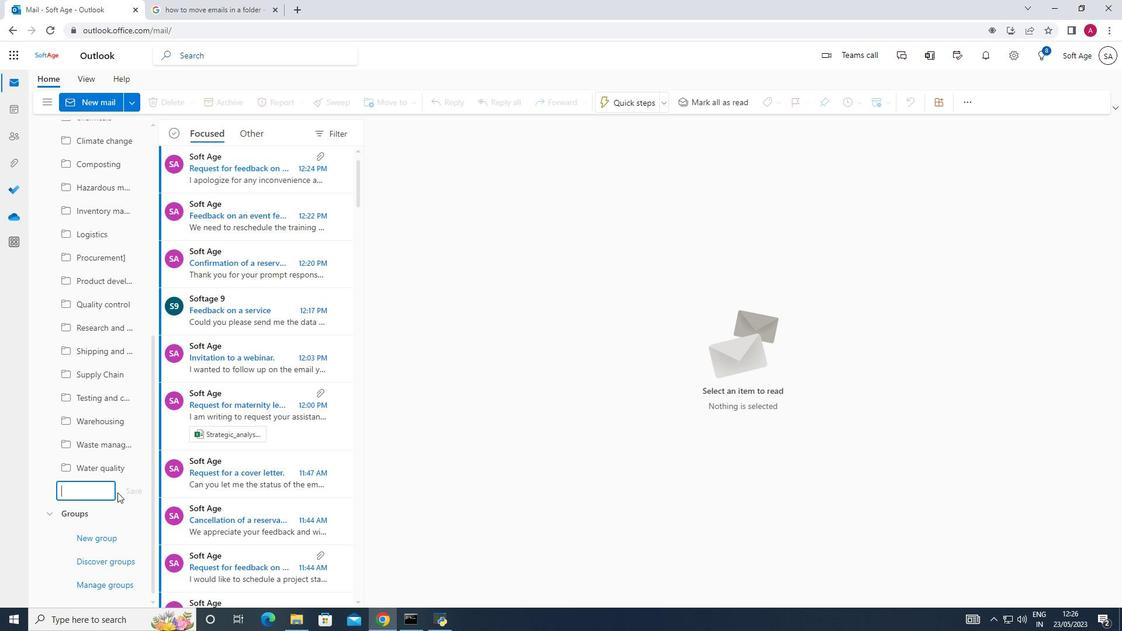 
Action: Mouse pressed left at (85, 488)
Screenshot: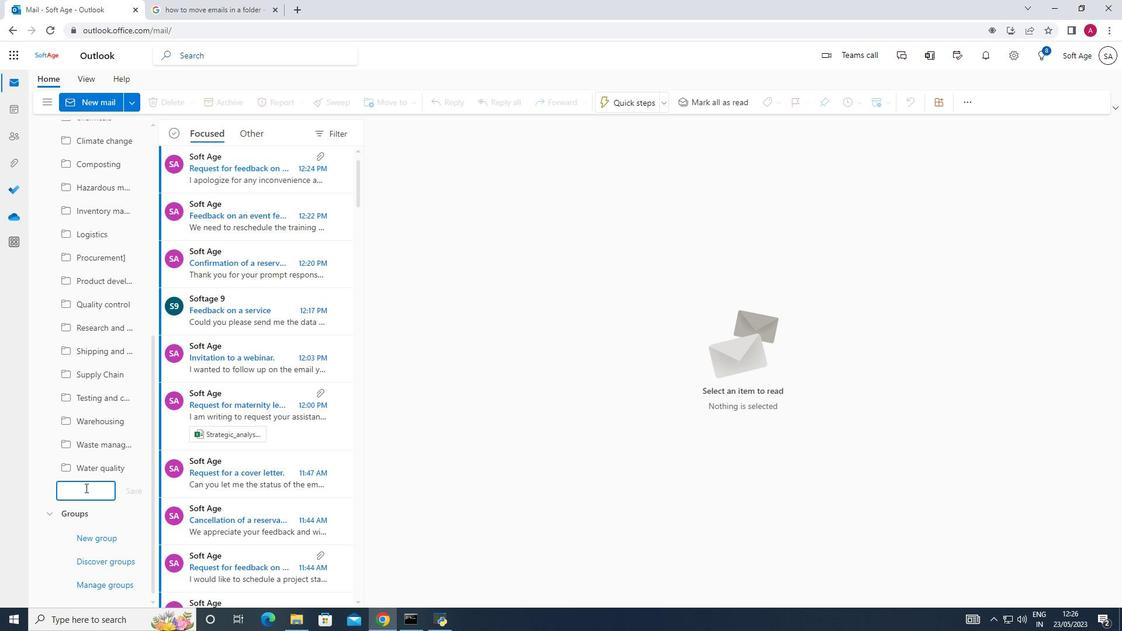 
Action: Mouse moved to (87, 483)
Screenshot: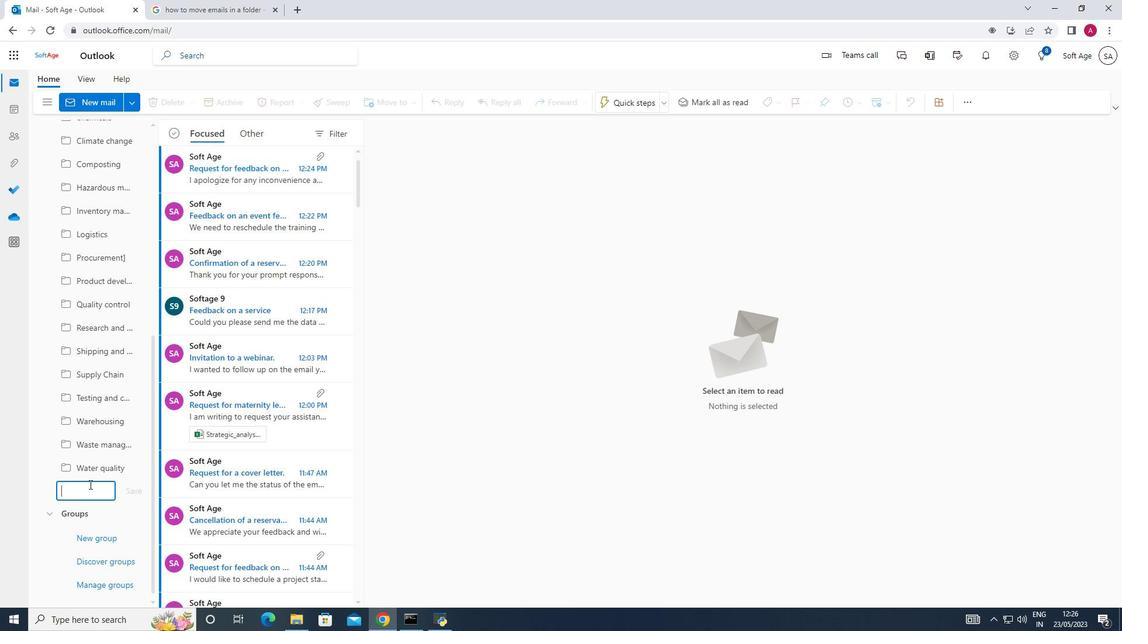 
Action: Key pressed <Key.shift_r>Manufacturing<Key.enter>
Screenshot: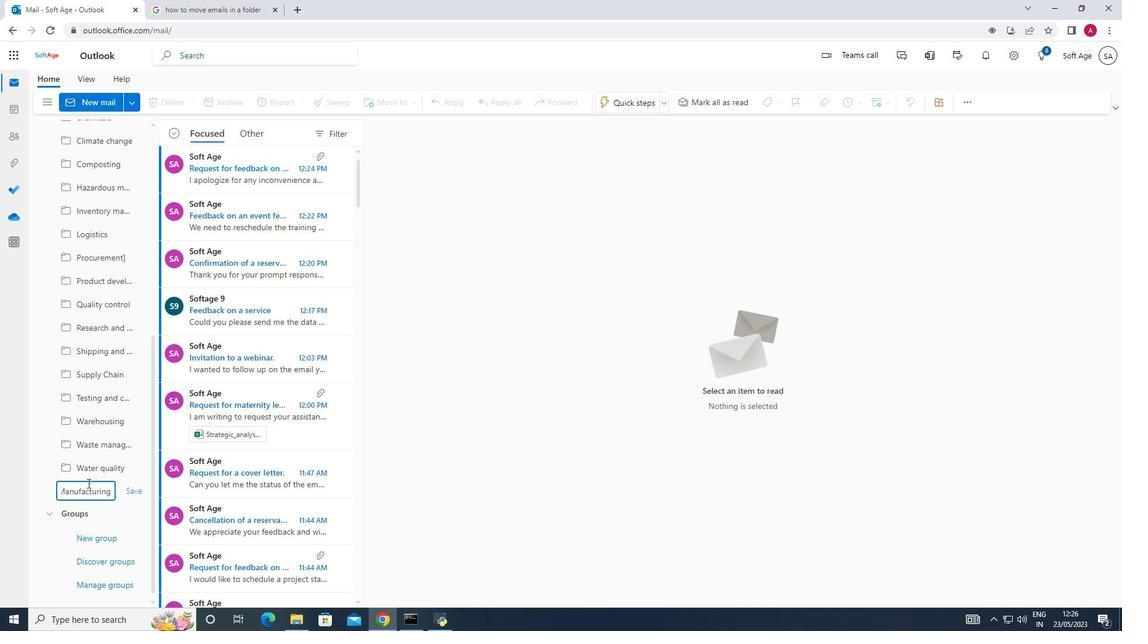 
Action: Mouse moved to (249, 326)
Screenshot: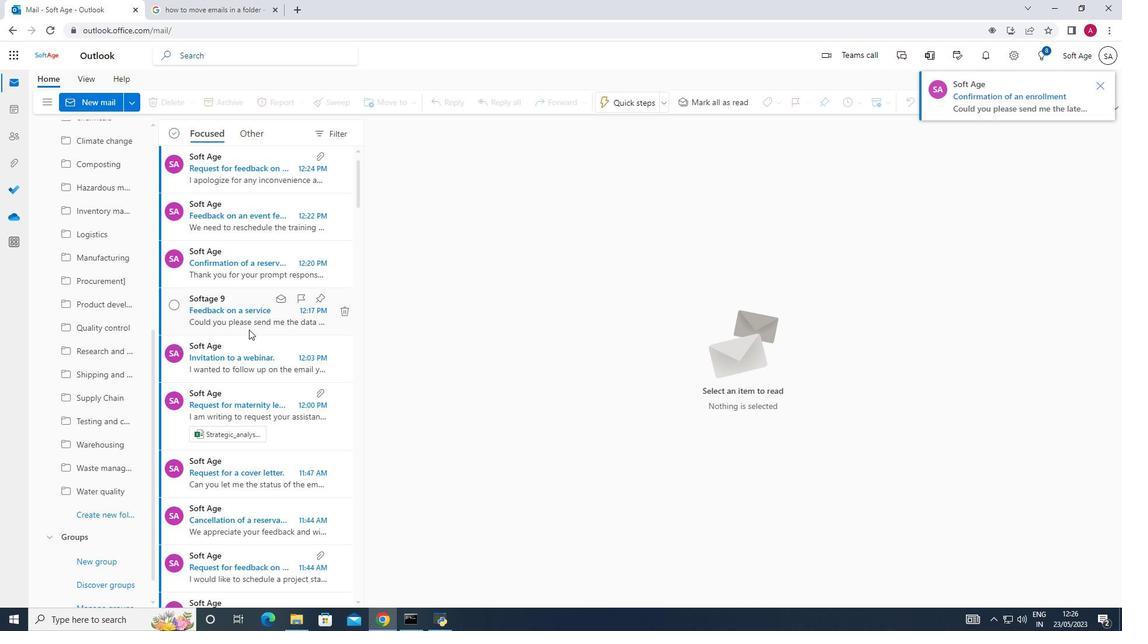 
Action: Mouse scrolled (249, 327) with delta (0, 0)
Screenshot: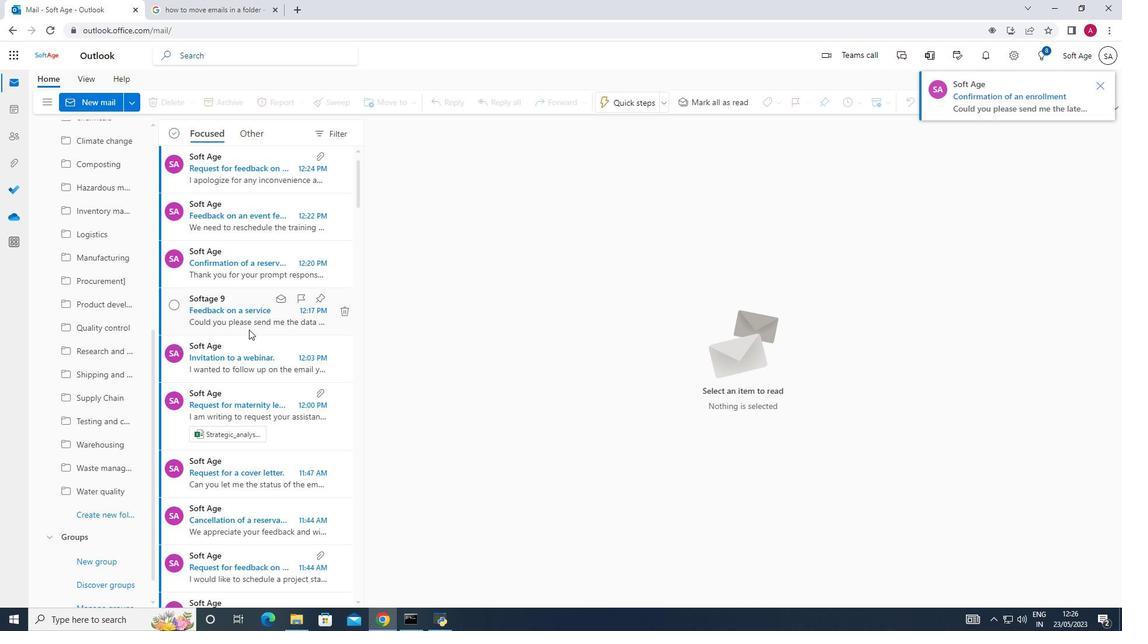 
Action: Mouse scrolled (249, 327) with delta (0, 0)
Screenshot: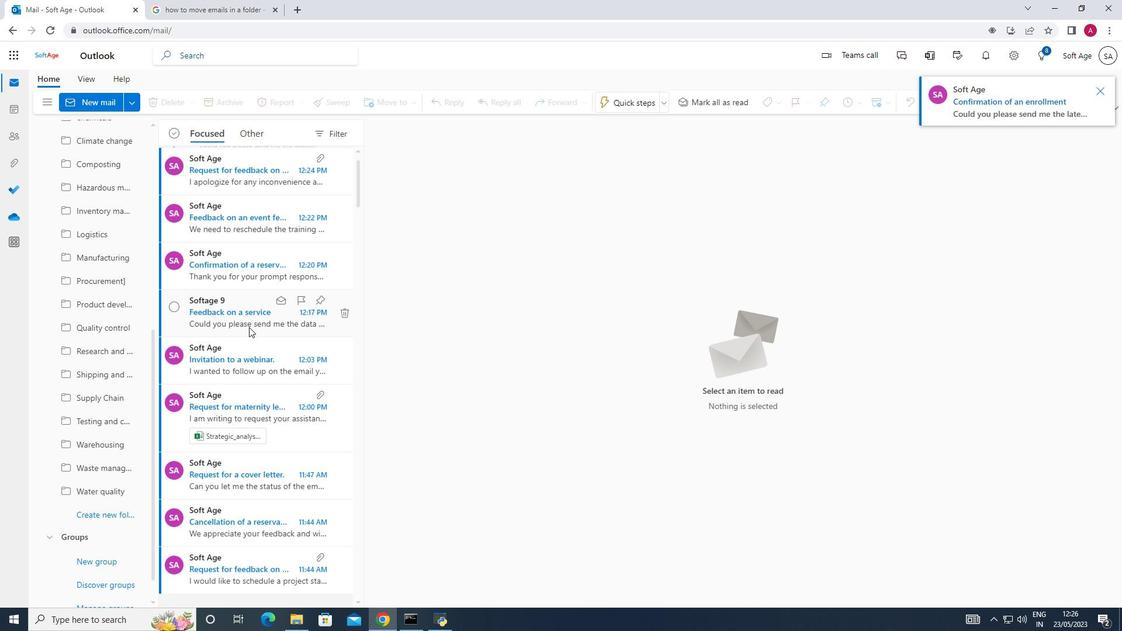 
Action: Mouse scrolled (249, 327) with delta (0, 0)
Screenshot: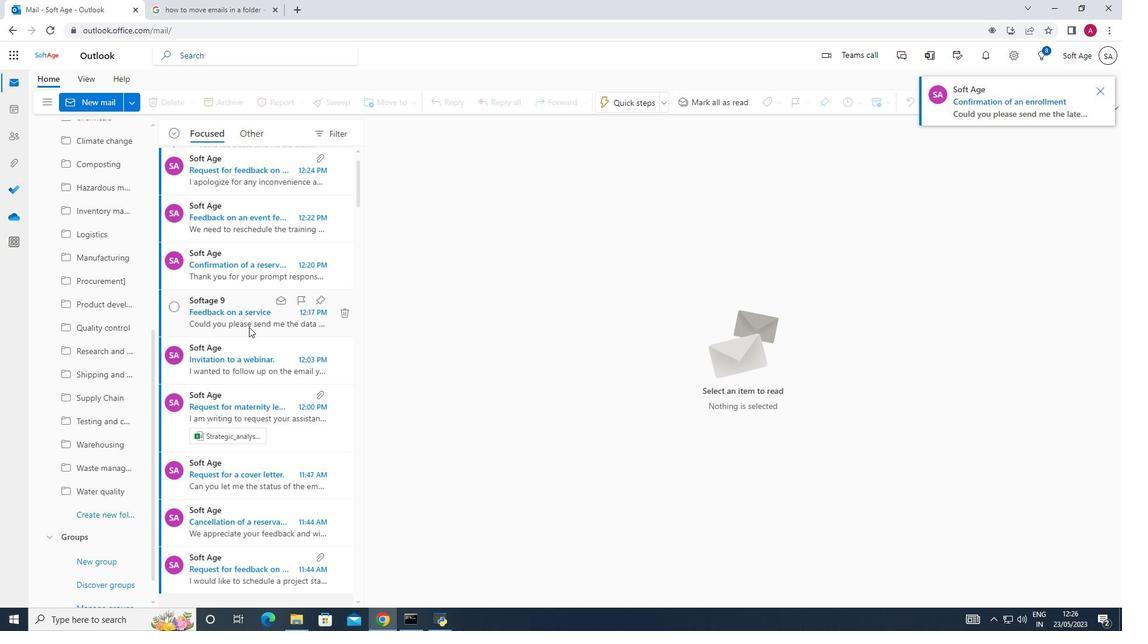 
Action: Mouse scrolled (249, 327) with delta (0, 0)
Screenshot: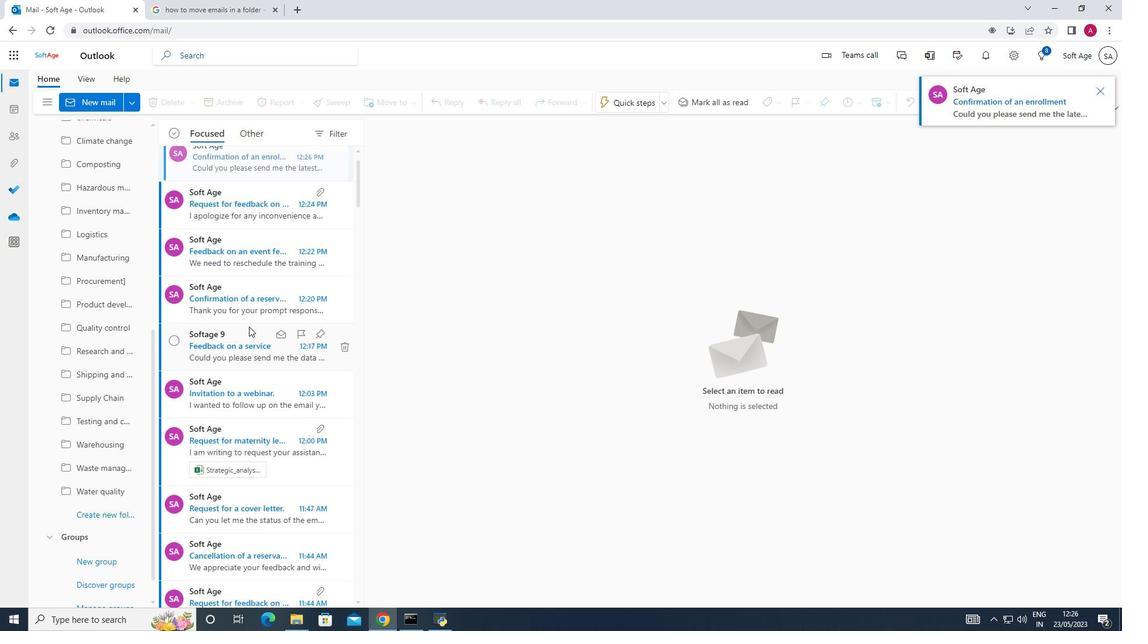 
Action: Mouse moved to (250, 320)
Screenshot: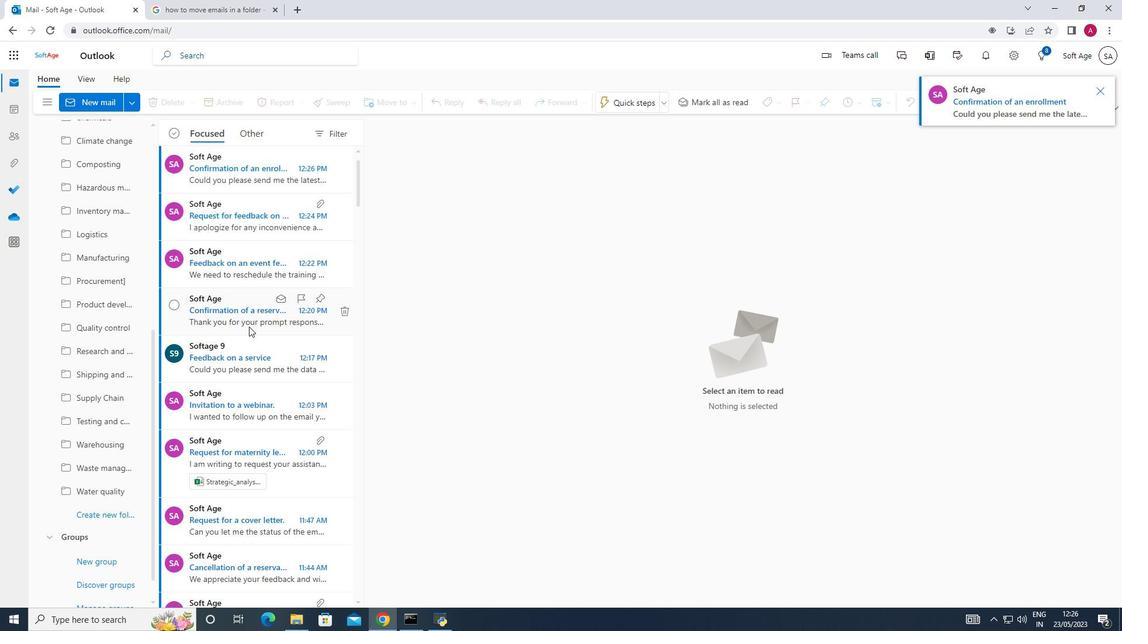 
Action: Mouse scrolled (249, 322) with delta (0, 0)
Screenshot: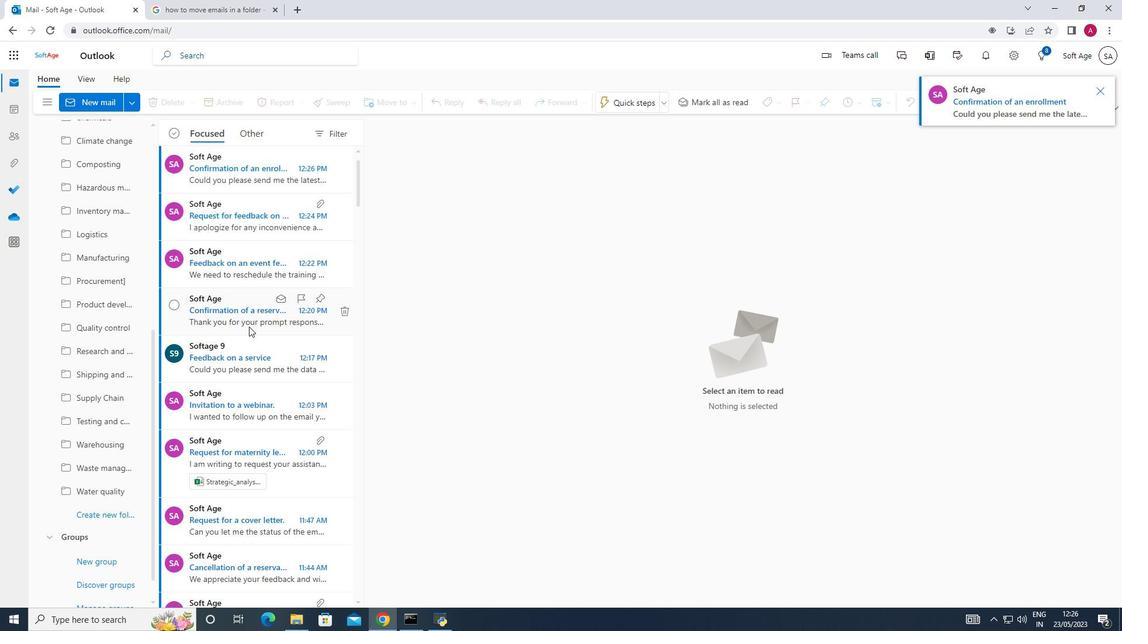 
Action: Mouse moved to (250, 312)
Screenshot: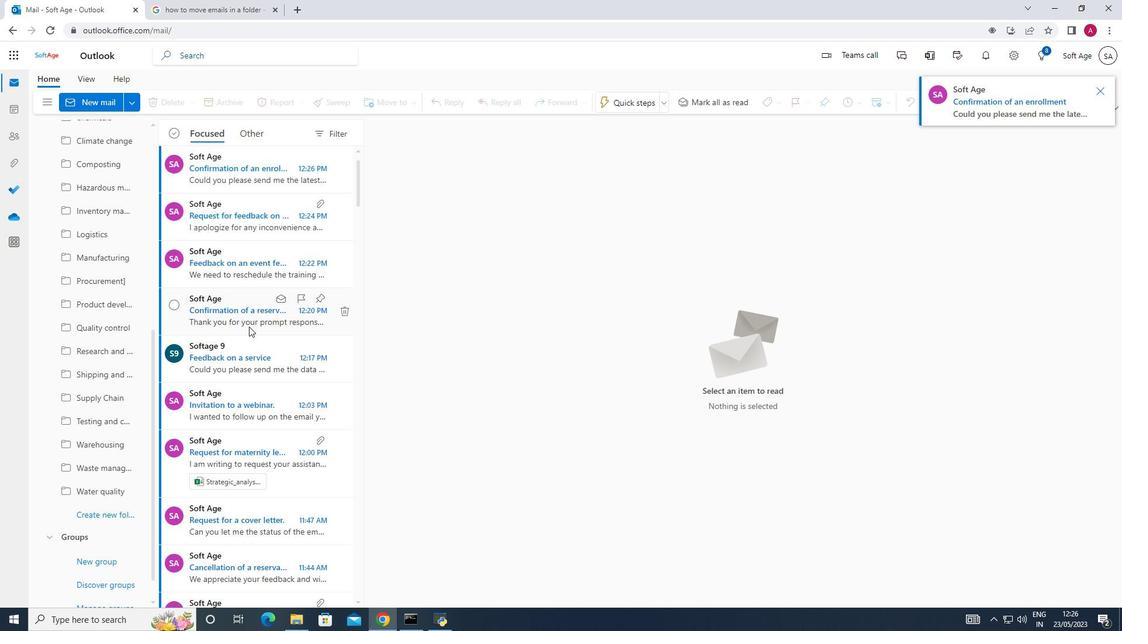 
Action: Mouse scrolled (250, 313) with delta (0, 0)
Screenshot: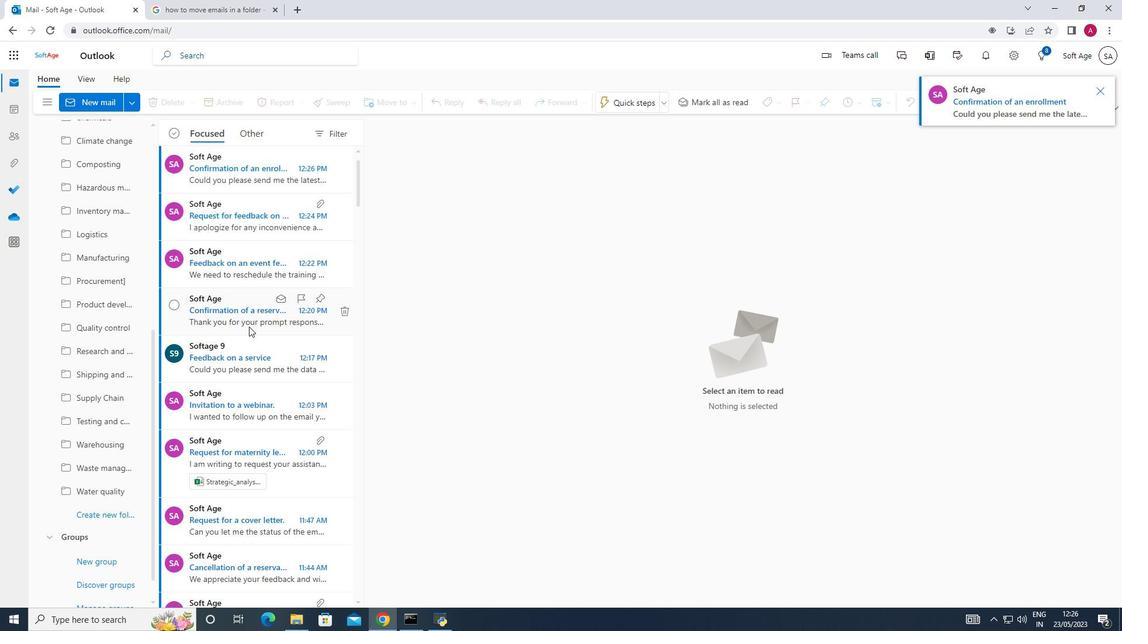 
Action: Mouse moved to (66, 180)
Screenshot: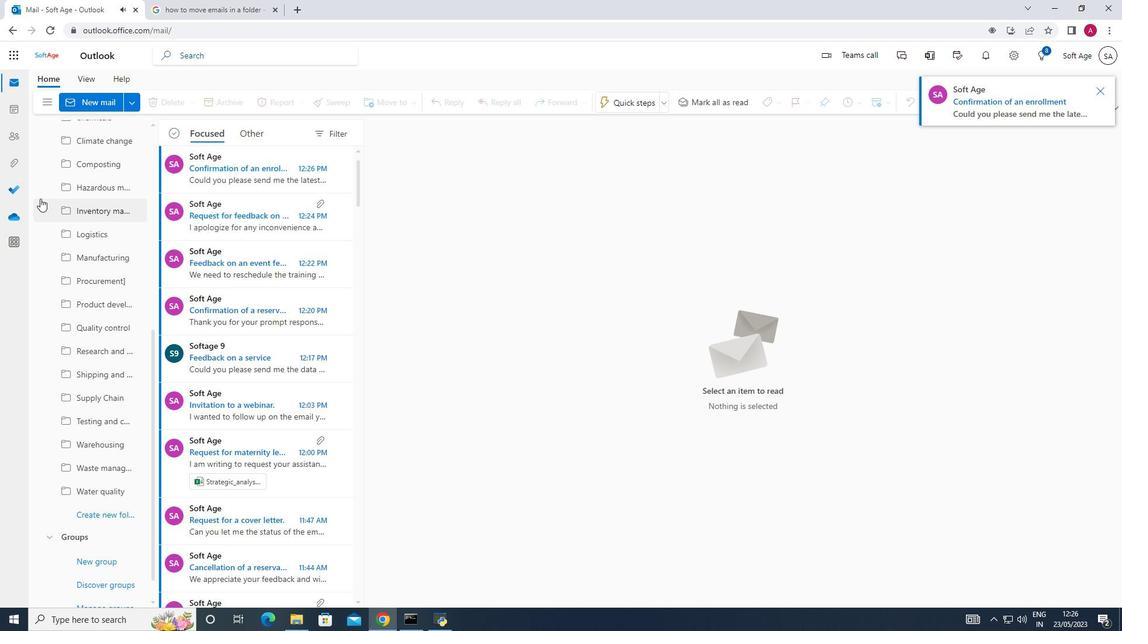 
Action: Mouse scrolled (66, 181) with delta (0, 0)
Screenshot: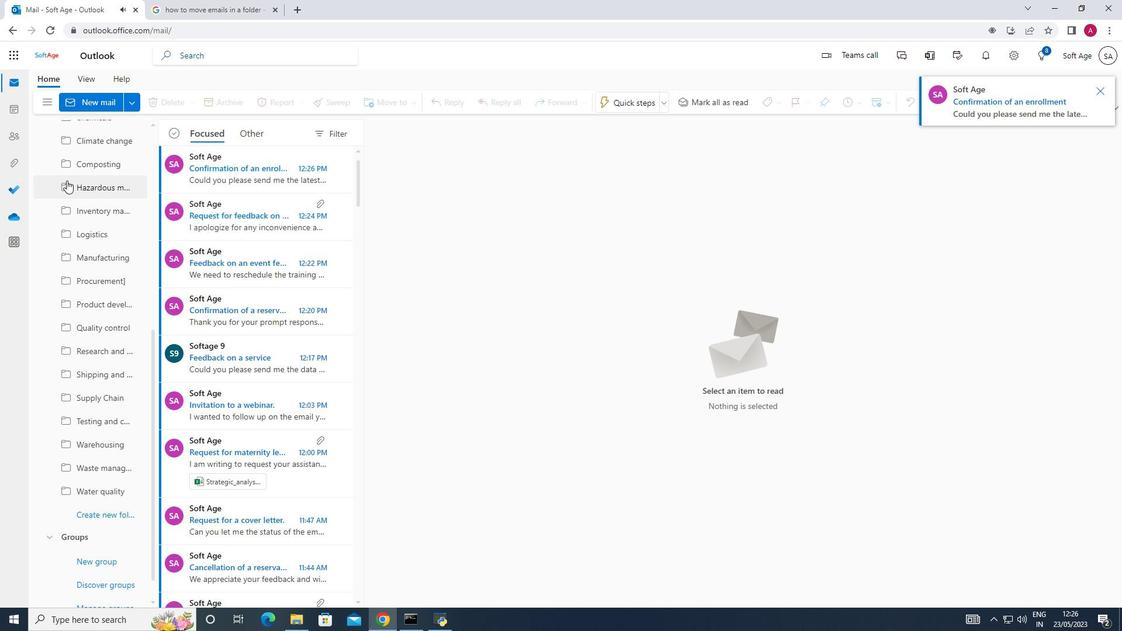 
Action: Mouse scrolled (66, 181) with delta (0, 0)
Screenshot: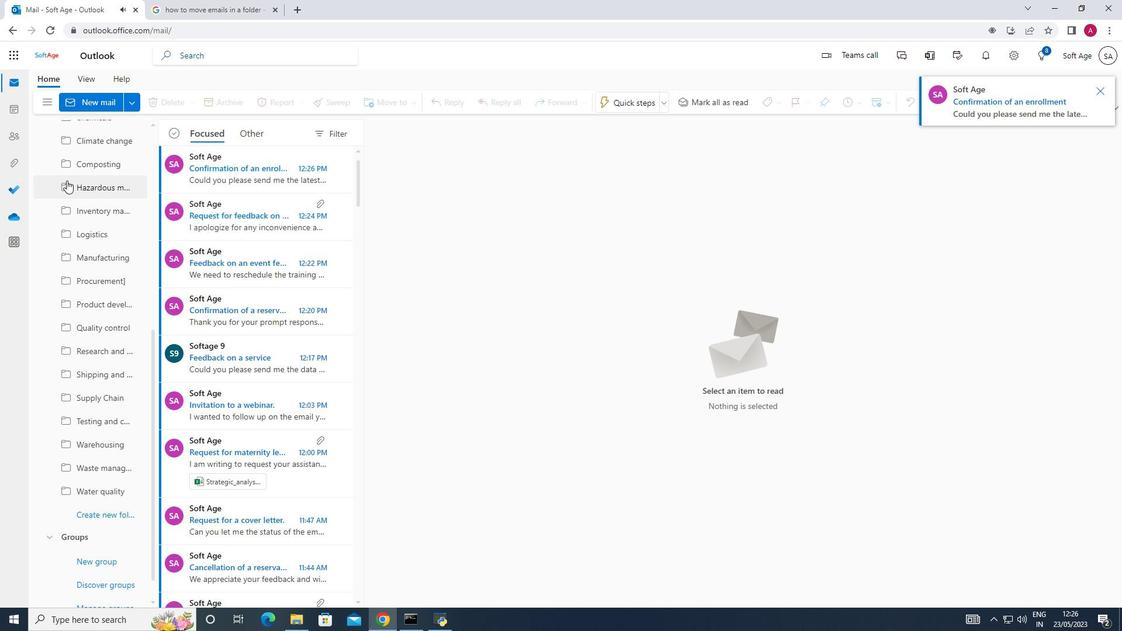 
Action: Mouse scrolled (66, 181) with delta (0, 0)
Screenshot: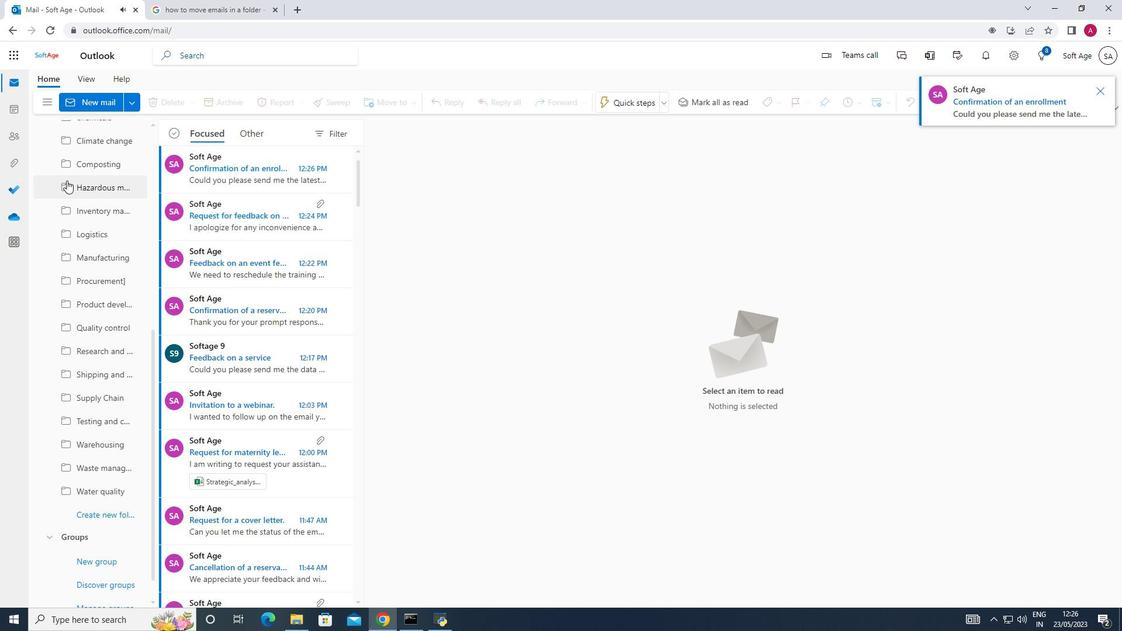 
Action: Mouse scrolled (66, 181) with delta (0, 0)
Screenshot: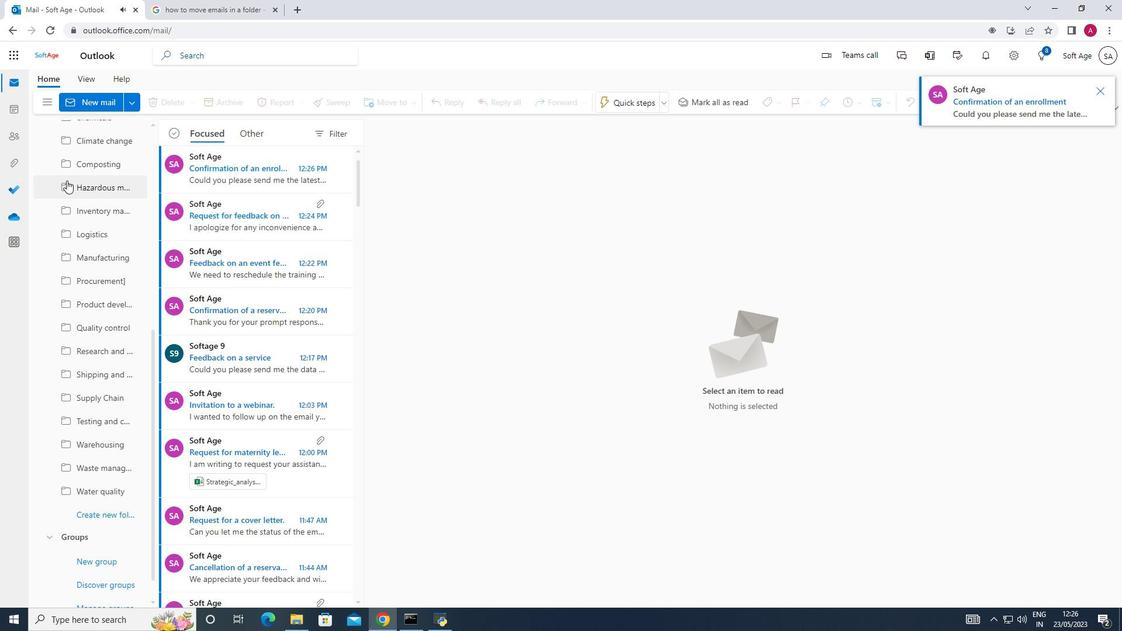 
Action: Mouse scrolled (66, 181) with delta (0, 0)
Screenshot: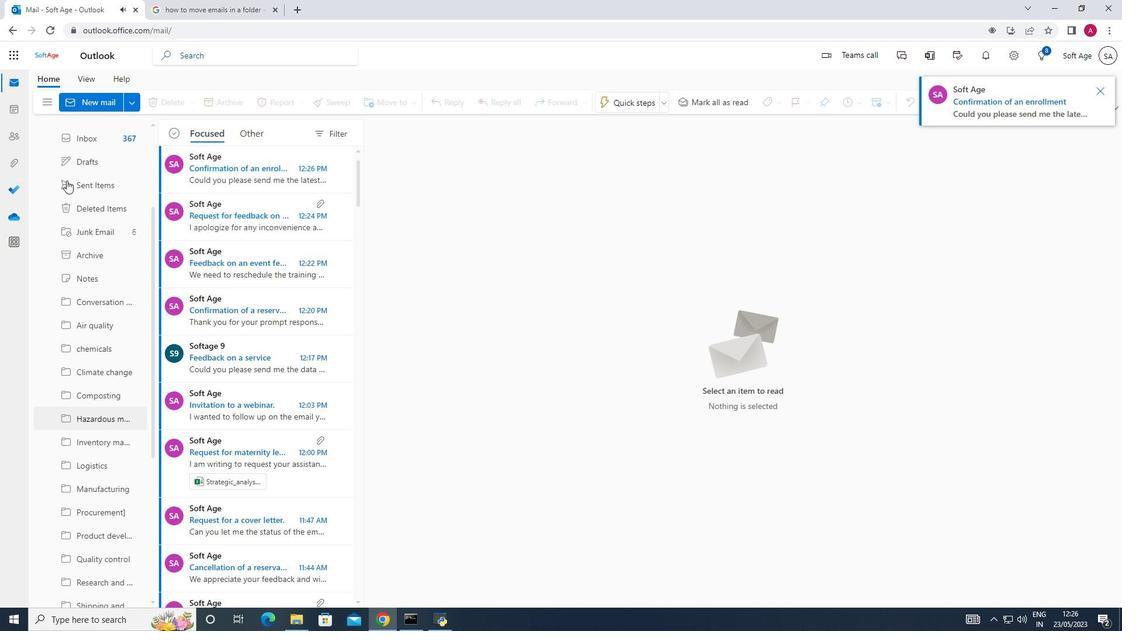 
Action: Mouse scrolled (66, 181) with delta (0, 0)
Screenshot: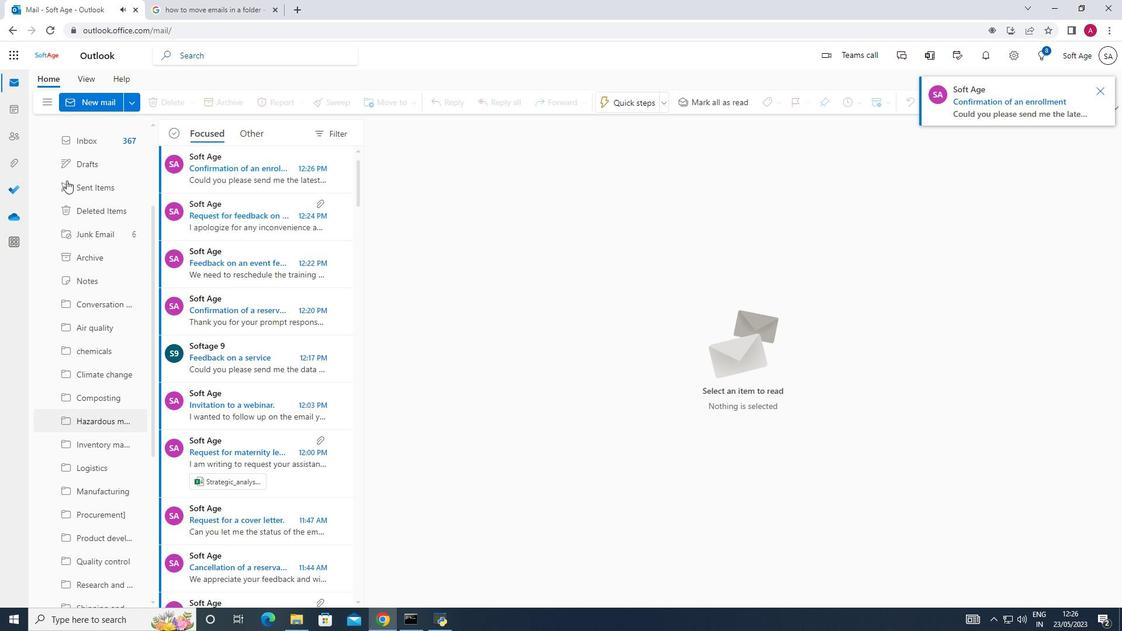 
Action: Mouse scrolled (66, 181) with delta (0, 0)
Screenshot: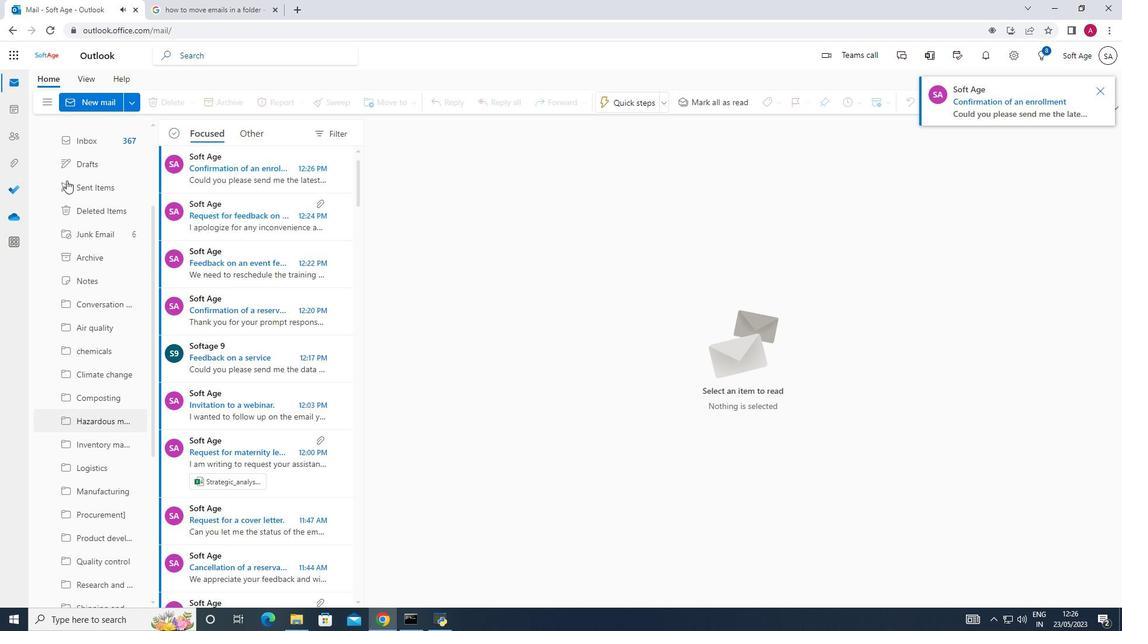 
Action: Mouse scrolled (66, 181) with delta (0, 0)
Screenshot: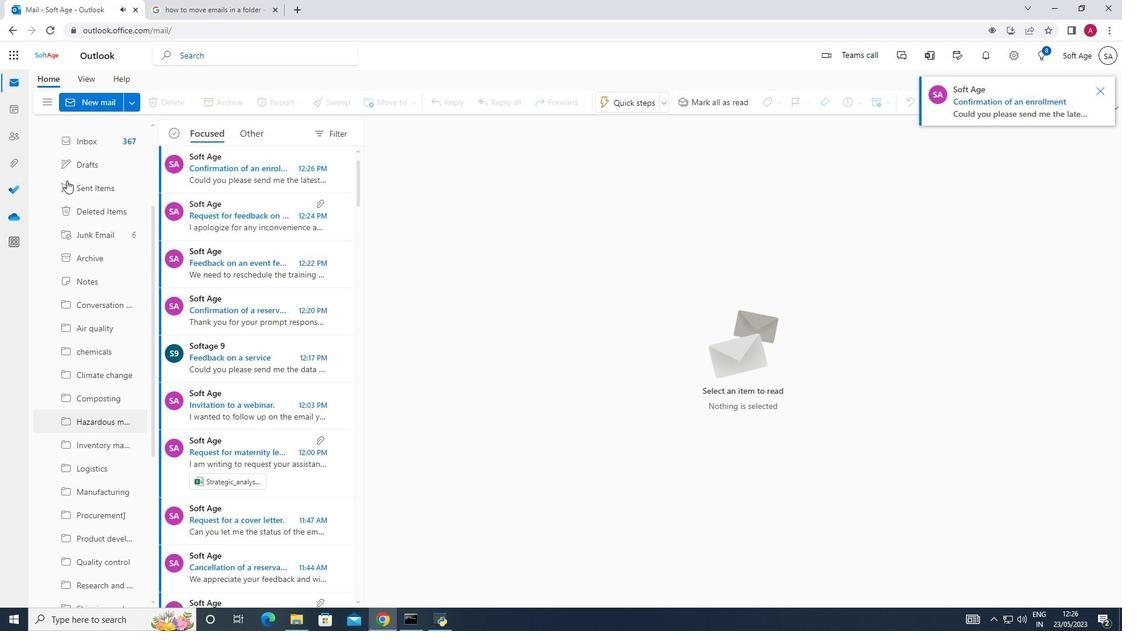 
Action: Mouse scrolled (66, 181) with delta (0, 0)
Screenshot: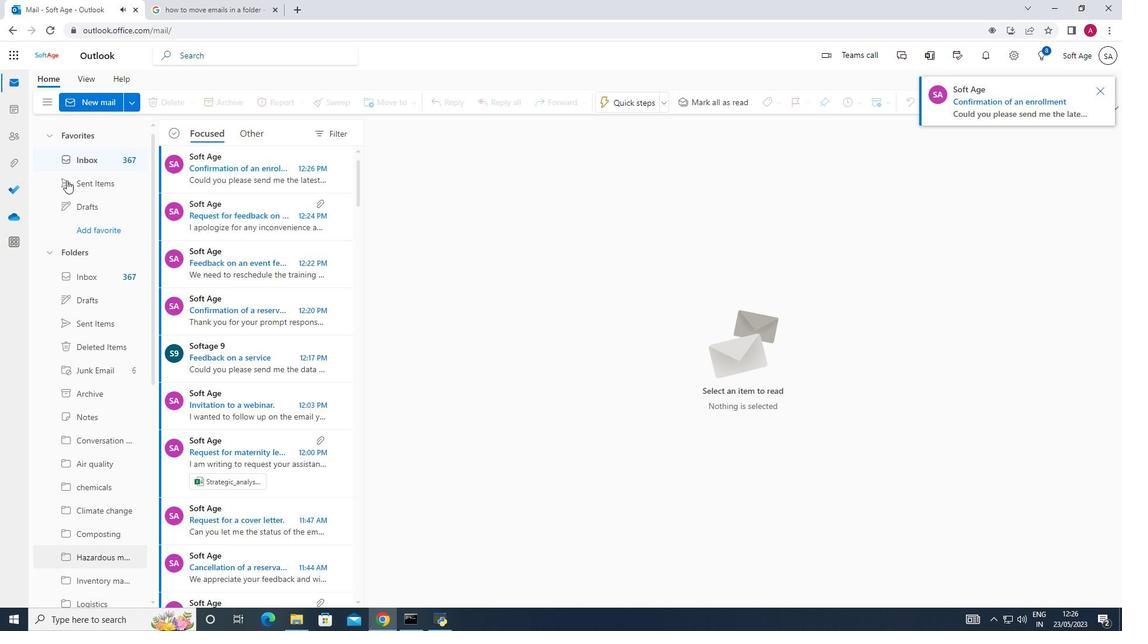 
Action: Mouse scrolled (66, 181) with delta (0, 0)
Screenshot: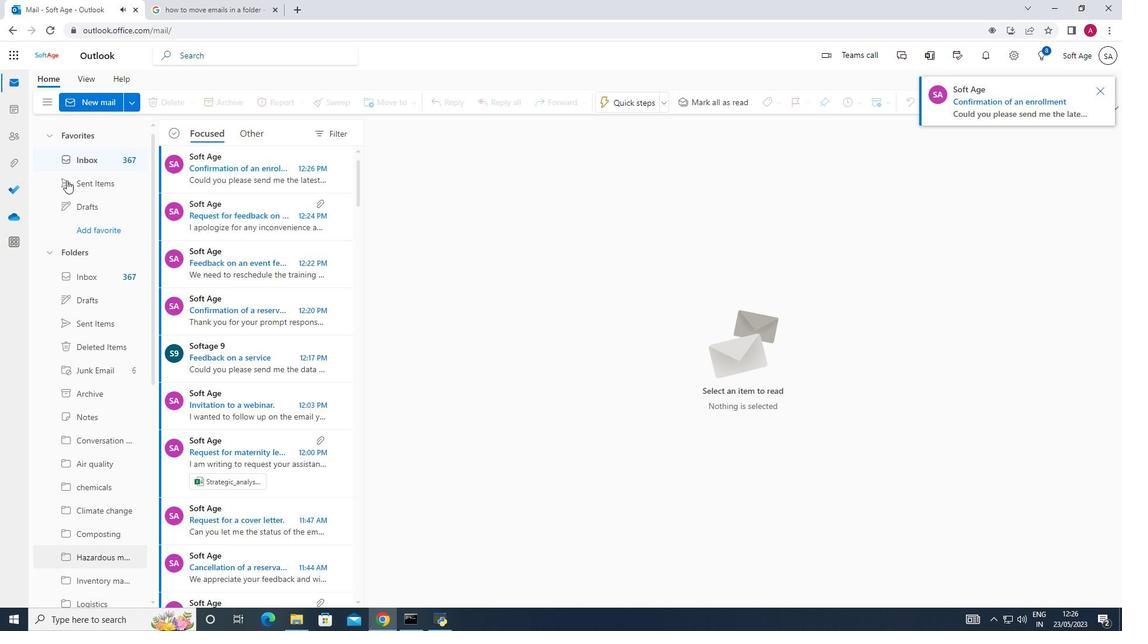 
Action: Mouse moved to (69, 180)
Screenshot: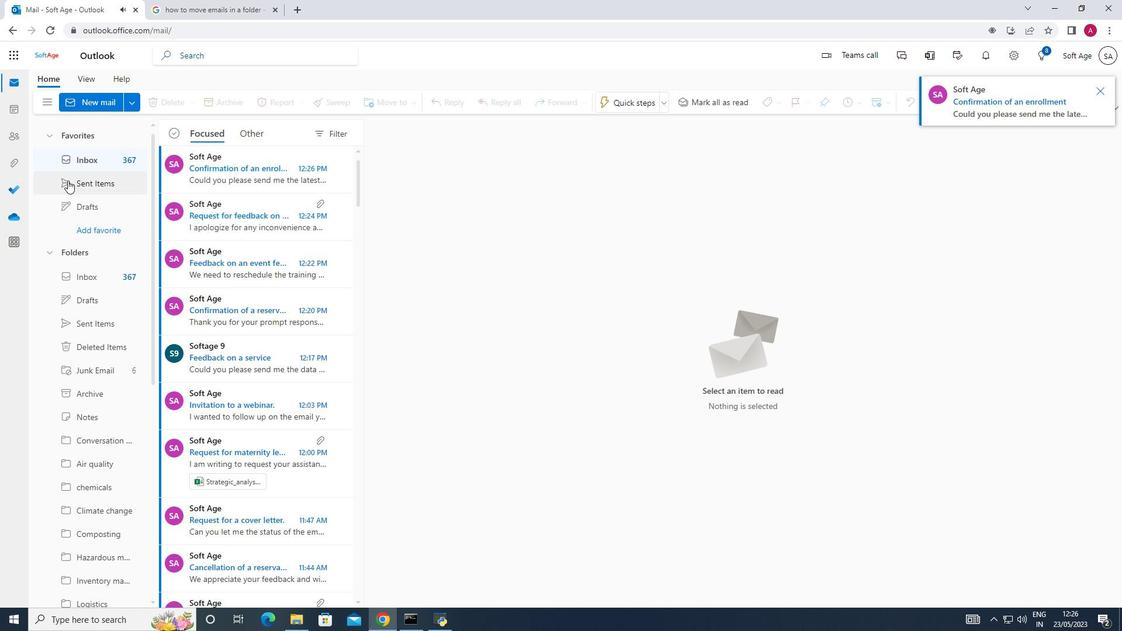 
Action: Mouse pressed left at (69, 180)
Screenshot: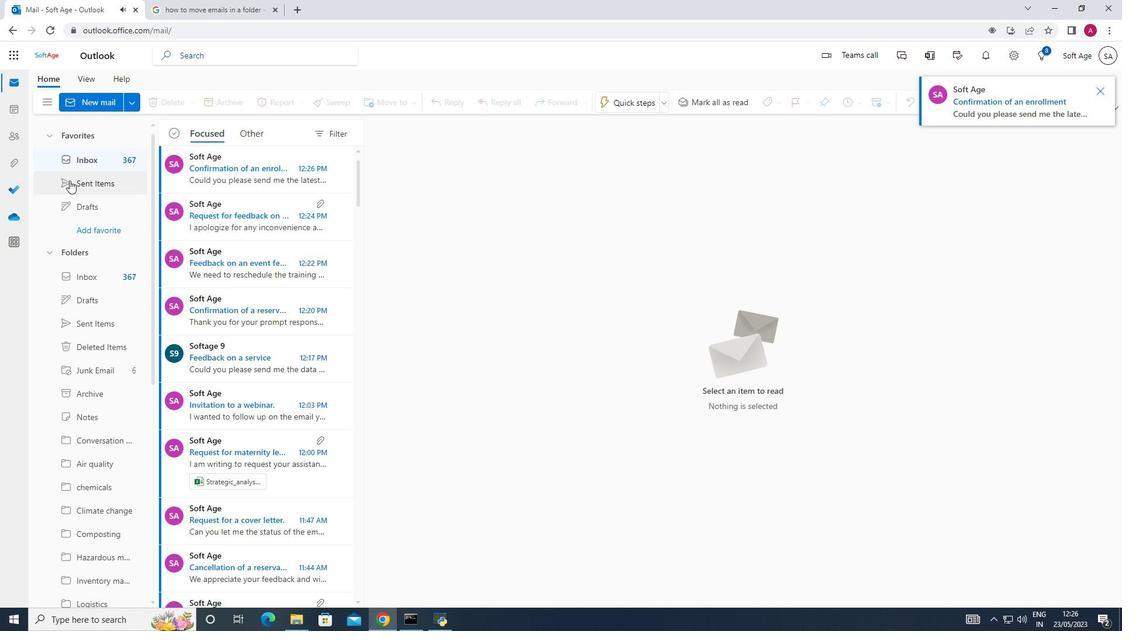 
Action: Mouse moved to (251, 187)
Screenshot: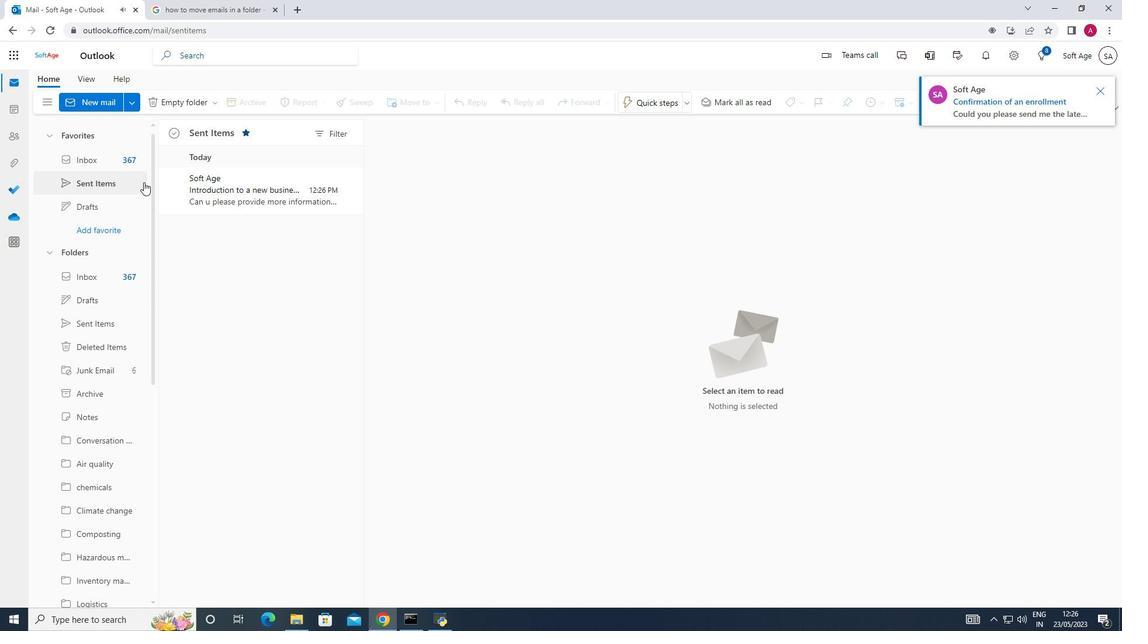 
Action: Mouse pressed left at (251, 187)
Screenshot: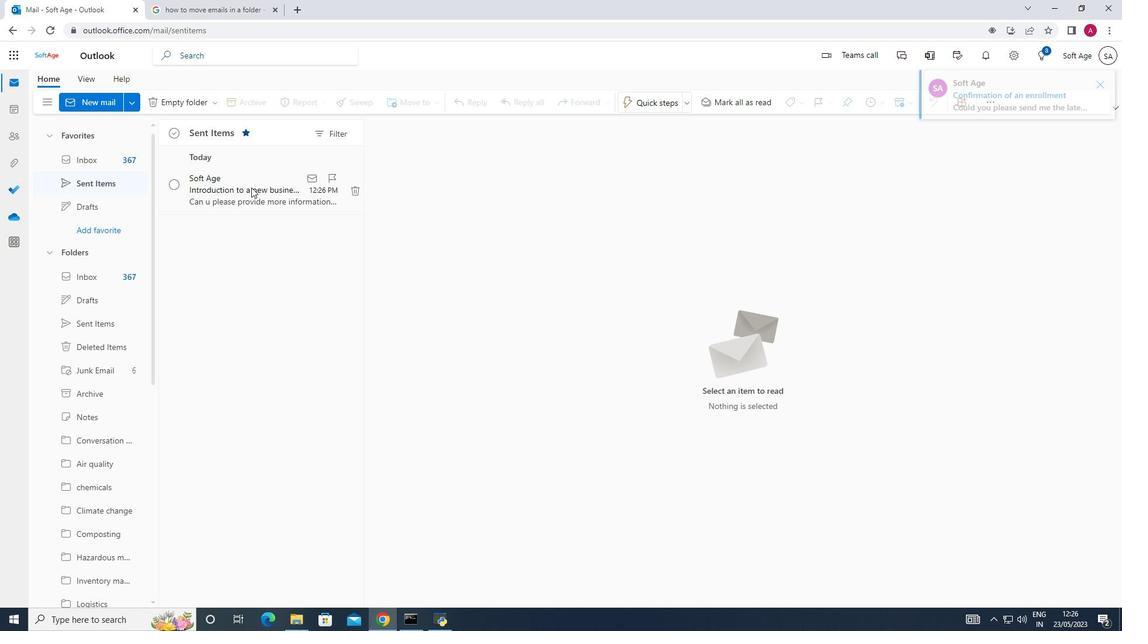 
Action: Mouse moved to (252, 187)
Screenshot: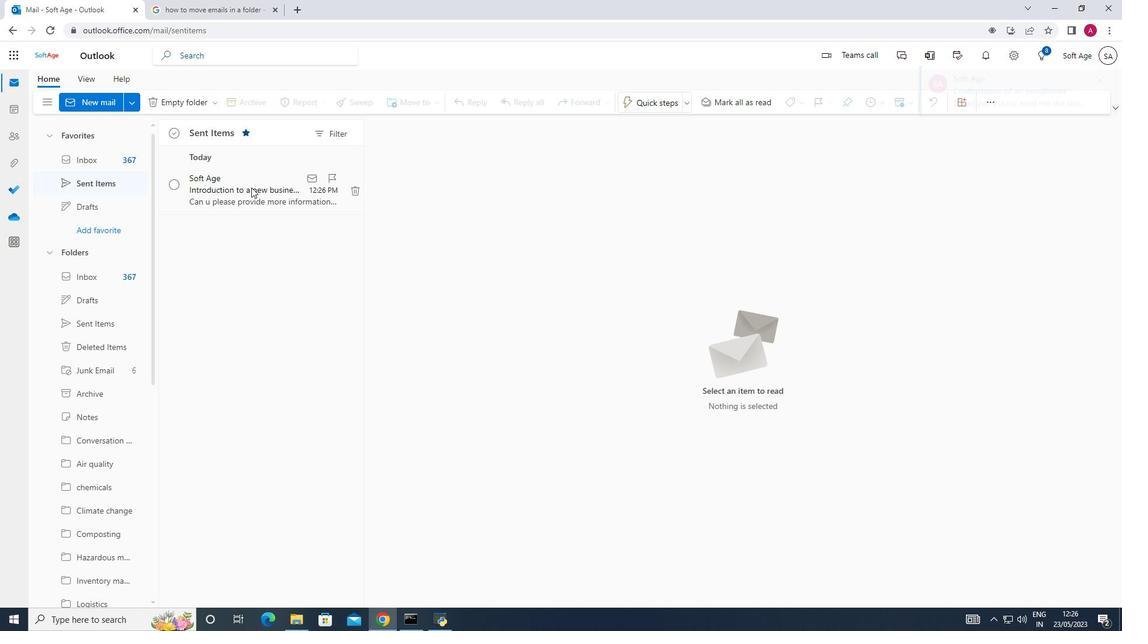 
Action: Mouse pressed right at (252, 187)
Screenshot: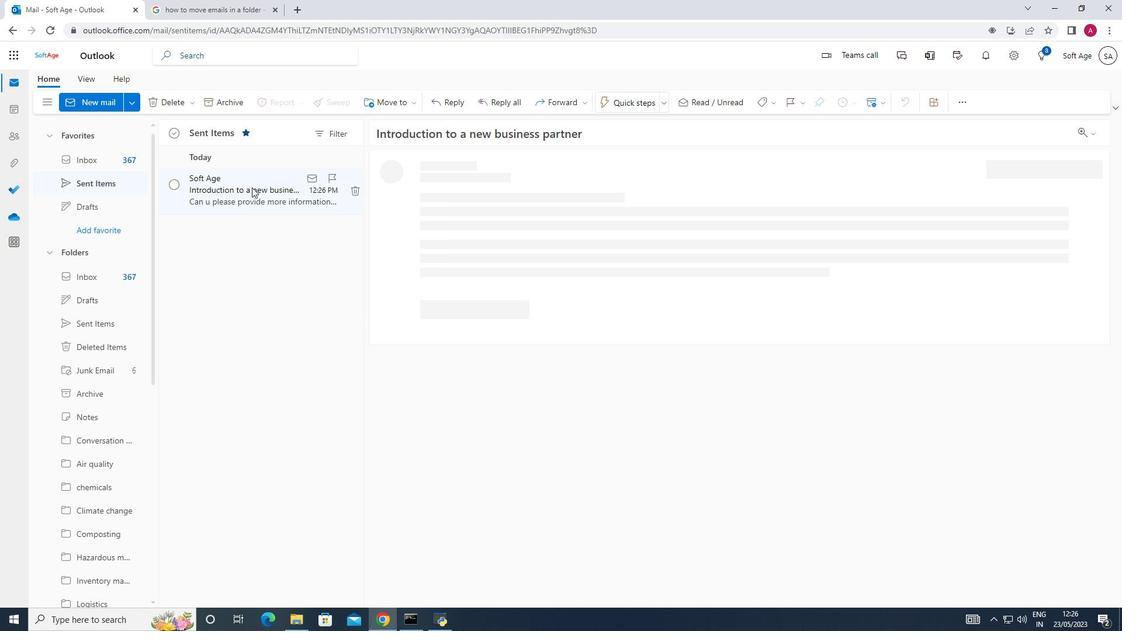 
Action: Mouse moved to (276, 242)
Screenshot: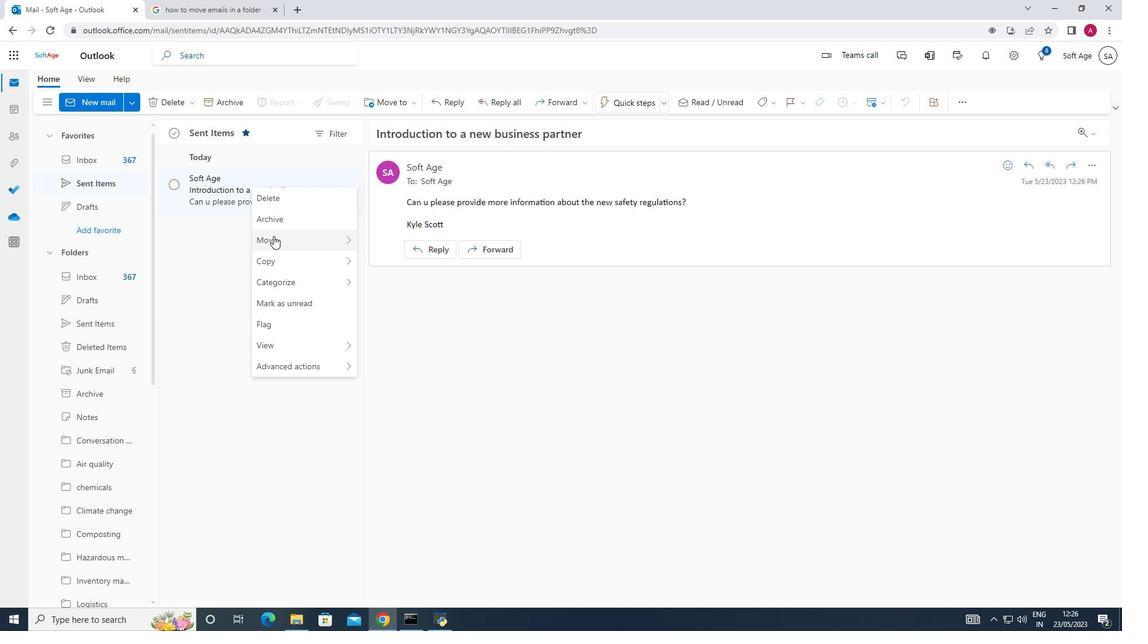 
Action: Mouse pressed left at (276, 242)
Screenshot: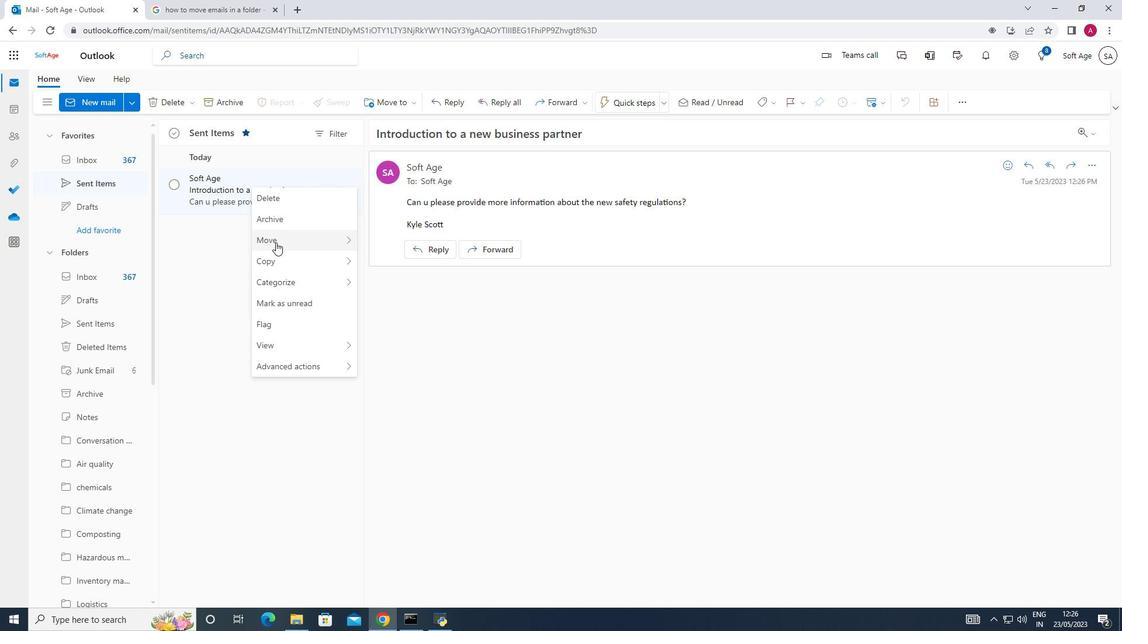 
Action: Mouse moved to (389, 240)
Screenshot: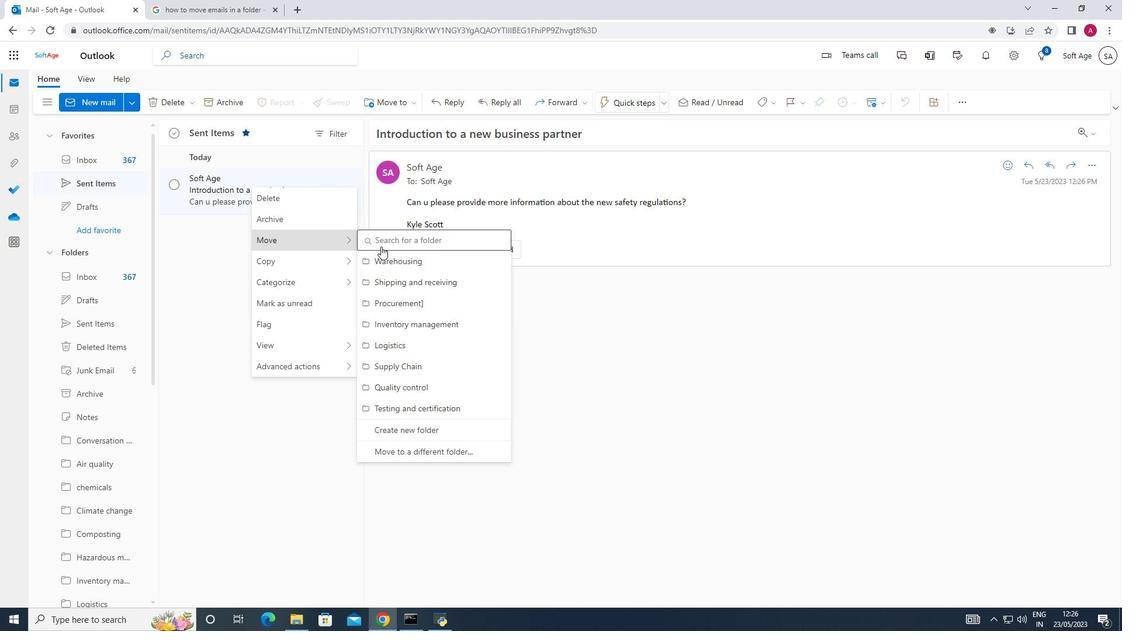 
Action: Mouse pressed left at (389, 240)
Screenshot: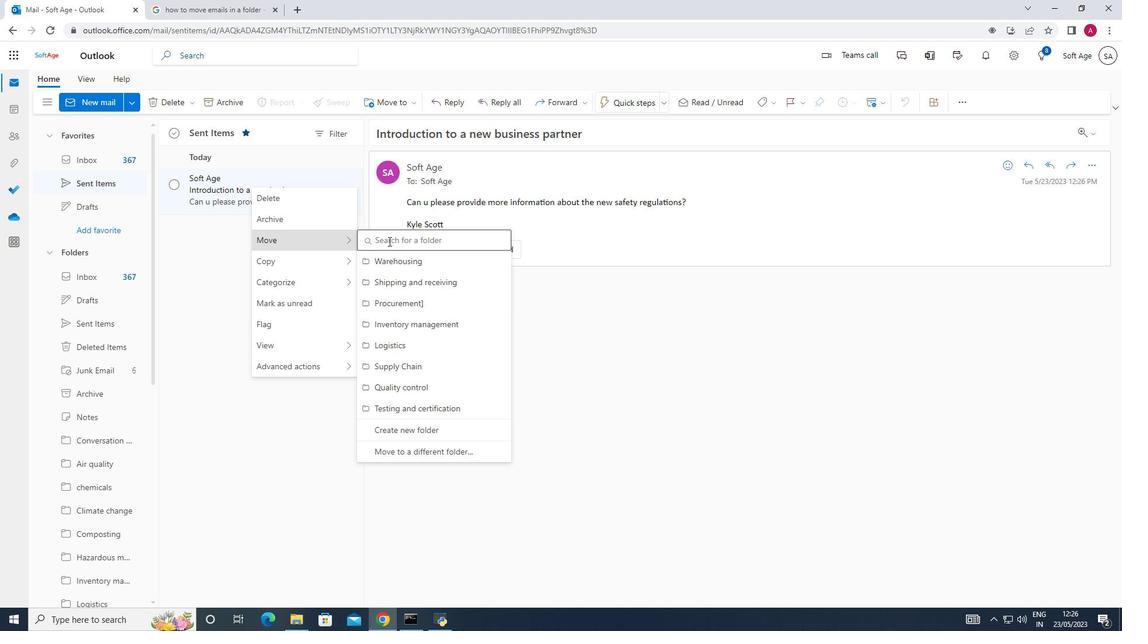 
Action: Mouse moved to (389, 240)
Screenshot: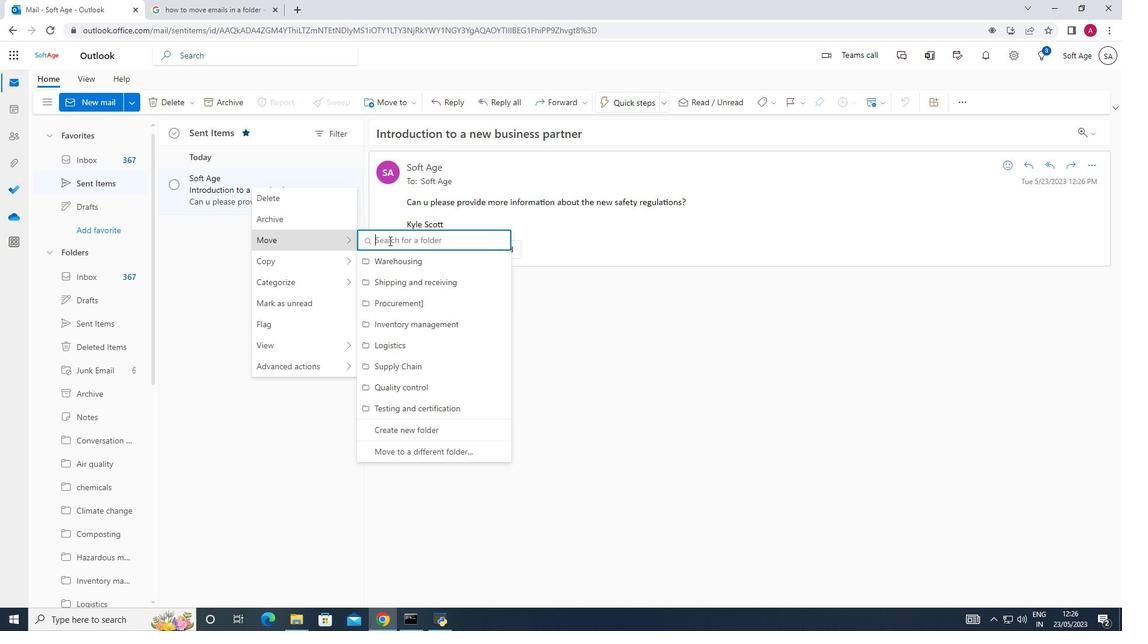 
Action: Key pressed manu
Screenshot: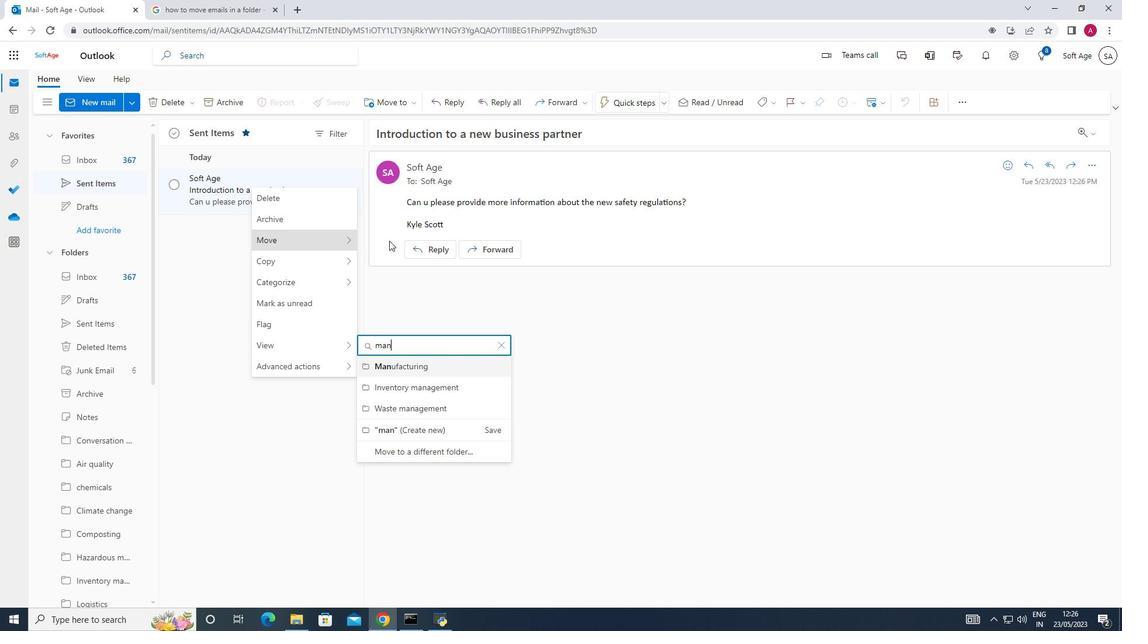 
Action: Mouse moved to (436, 412)
Screenshot: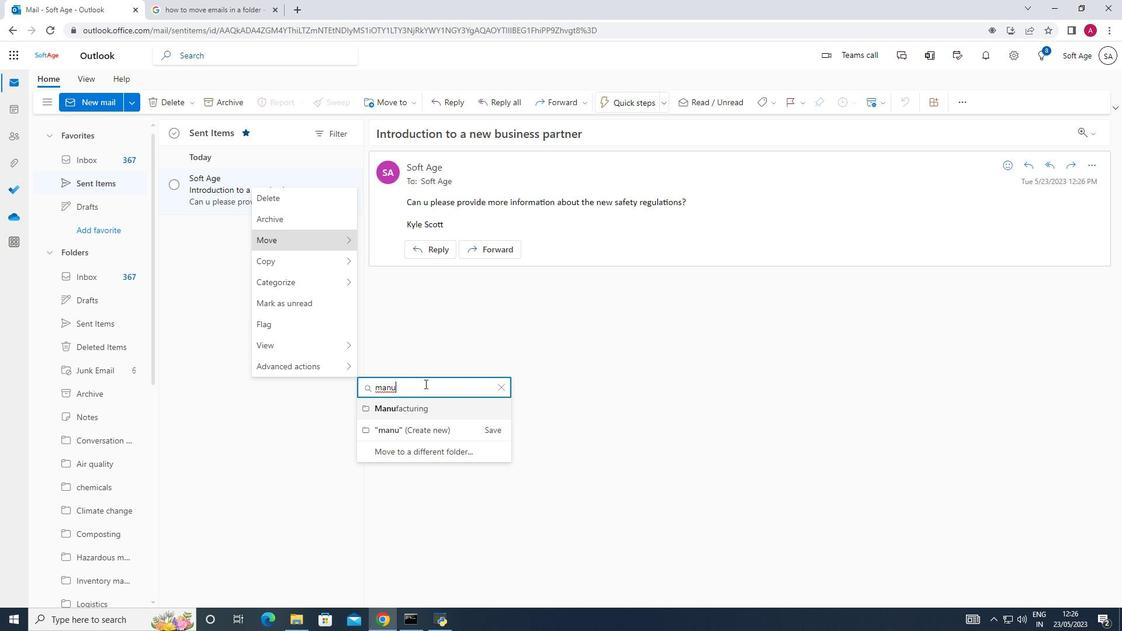 
Action: Mouse pressed left at (436, 412)
Screenshot: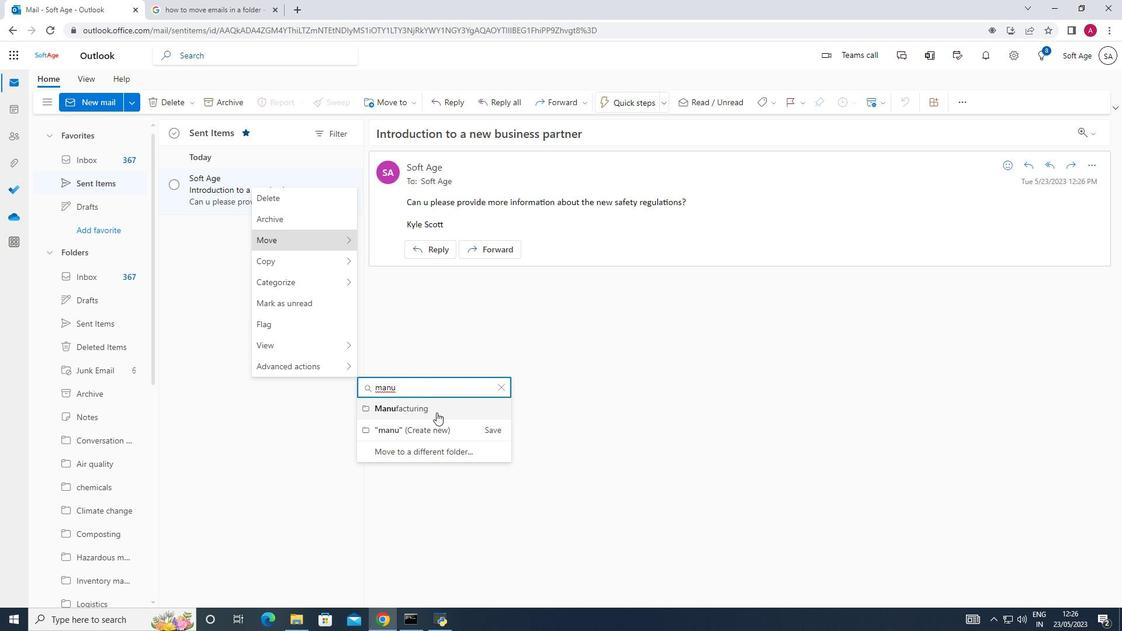 
Action: Mouse moved to (479, 88)
Screenshot: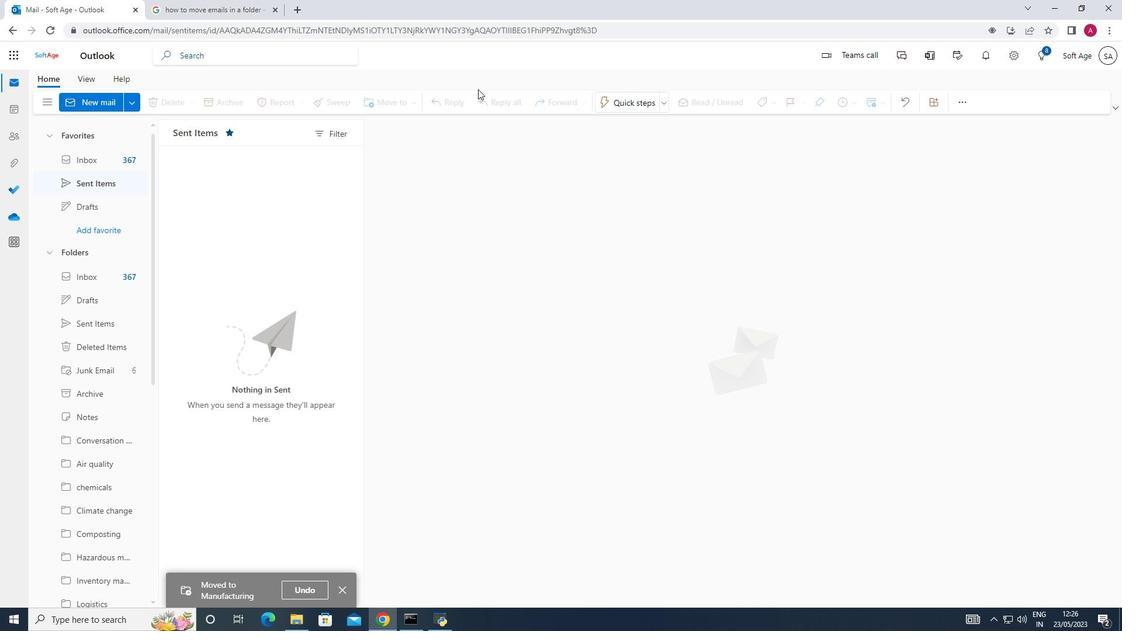 
